 Task: Add a signature Amy Taylor containing Cheers, Amy Taylor to email address softage.10@softage.net and add a label Phishing
Action: Mouse moved to (104, 110)
Screenshot: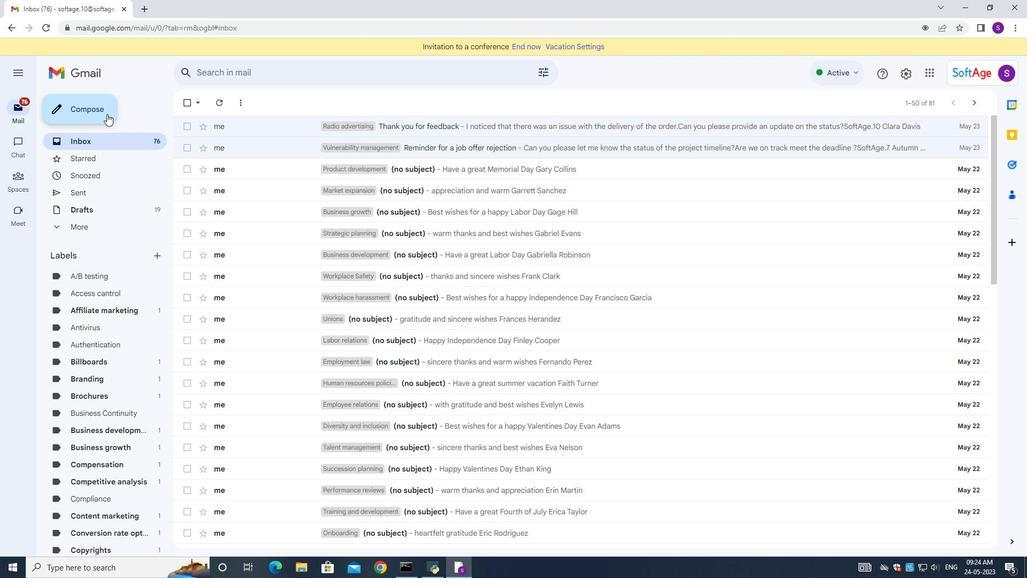 
Action: Mouse pressed left at (104, 110)
Screenshot: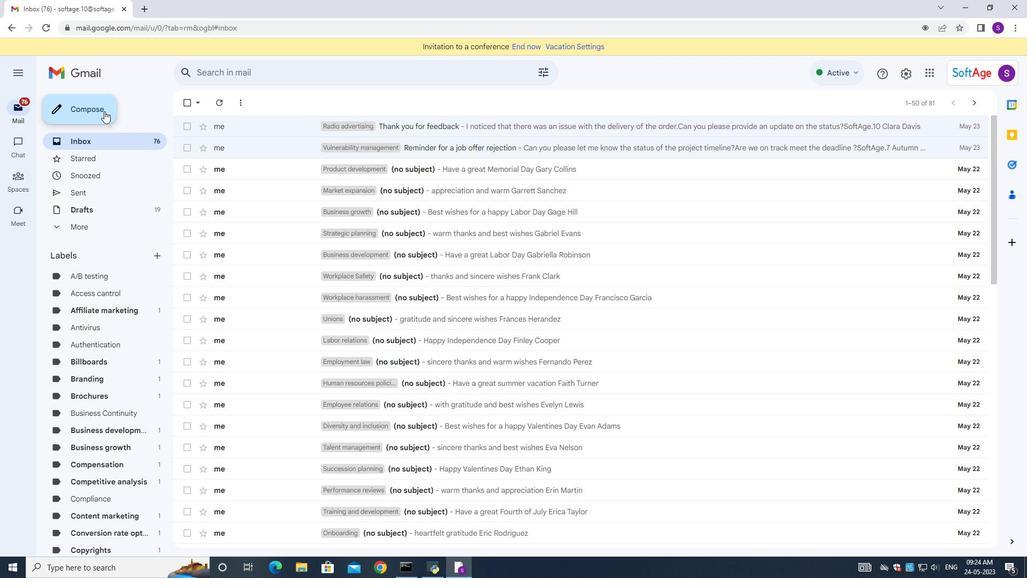 
Action: Mouse moved to (865, 541)
Screenshot: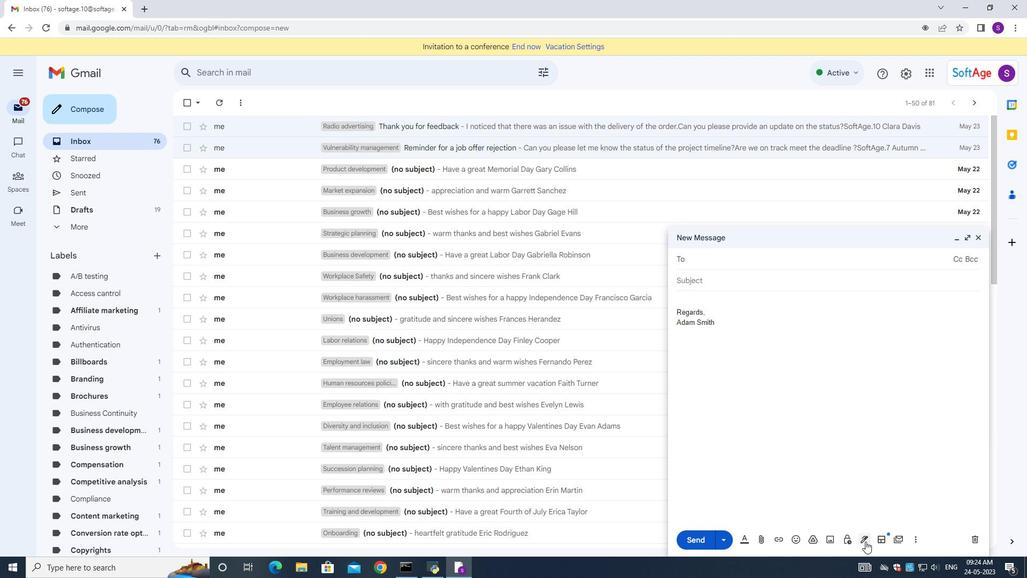 
Action: Mouse pressed left at (865, 541)
Screenshot: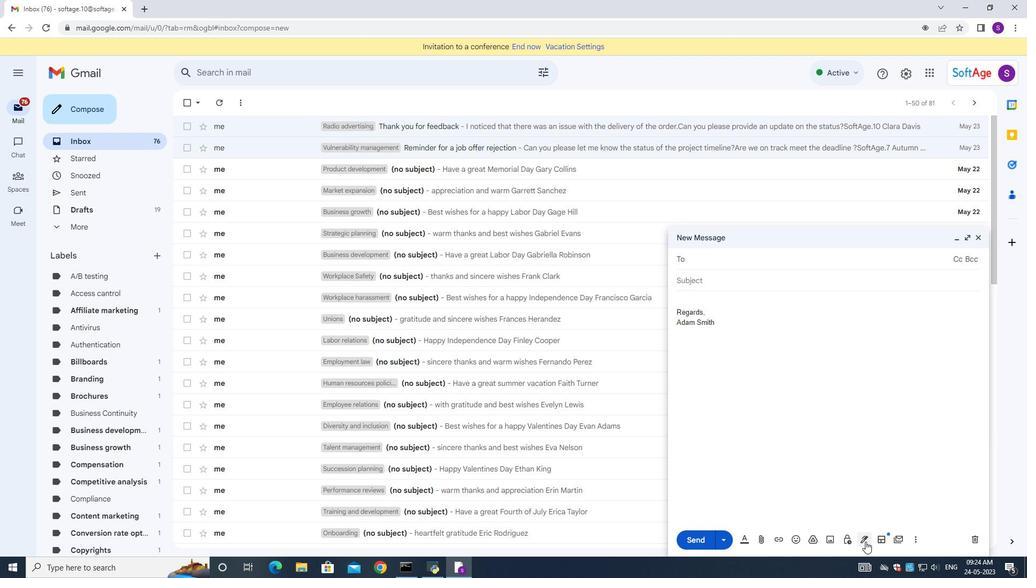
Action: Mouse moved to (910, 482)
Screenshot: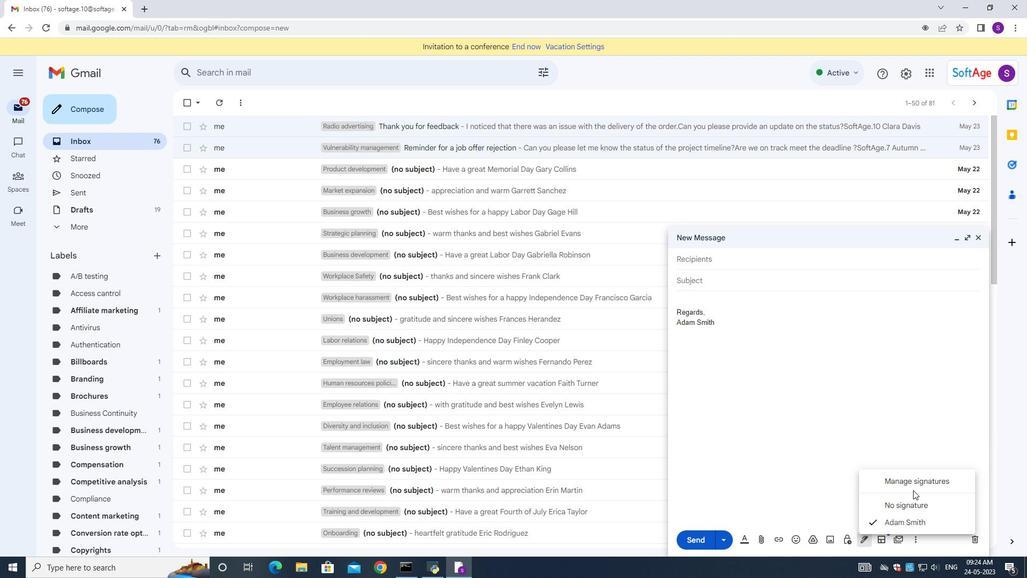 
Action: Mouse pressed left at (910, 482)
Screenshot: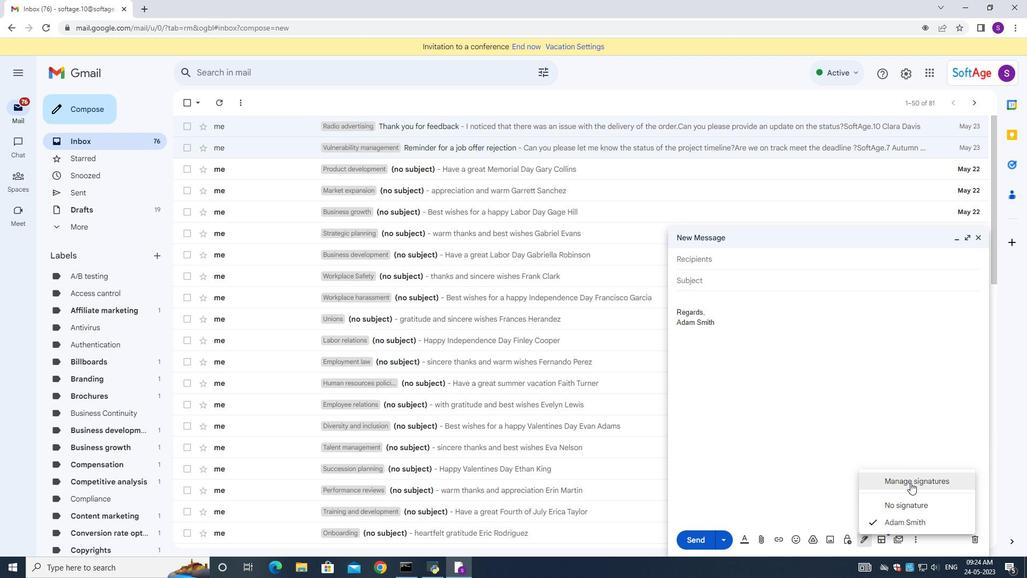 
Action: Mouse moved to (590, 373)
Screenshot: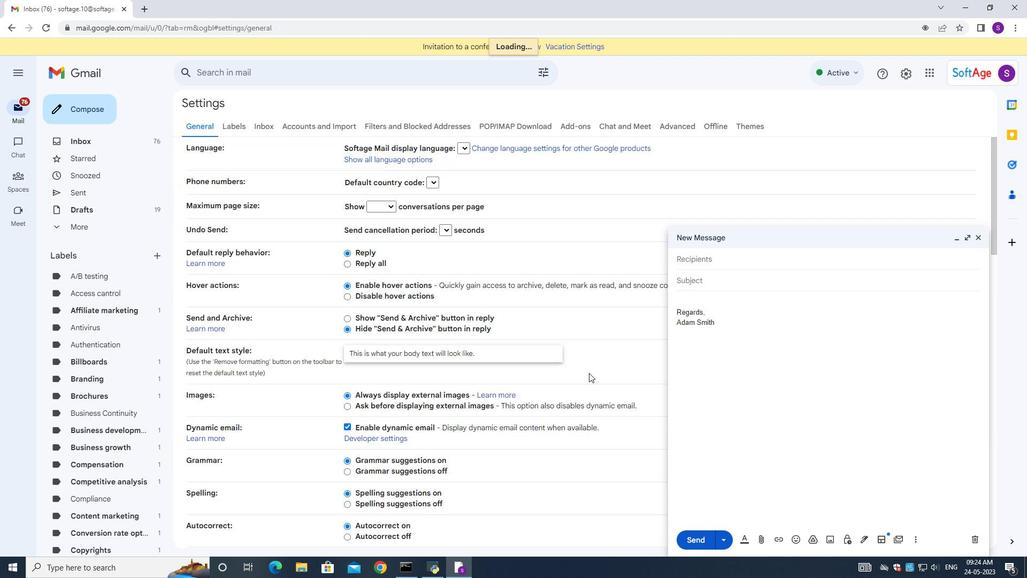 
Action: Mouse scrolled (590, 372) with delta (0, 0)
Screenshot: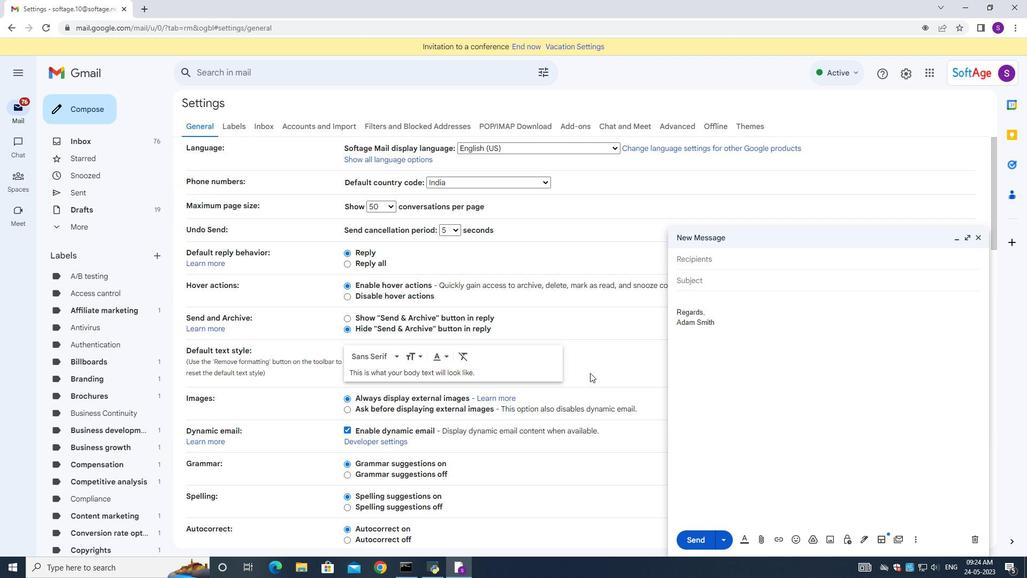
Action: Mouse scrolled (590, 372) with delta (0, 0)
Screenshot: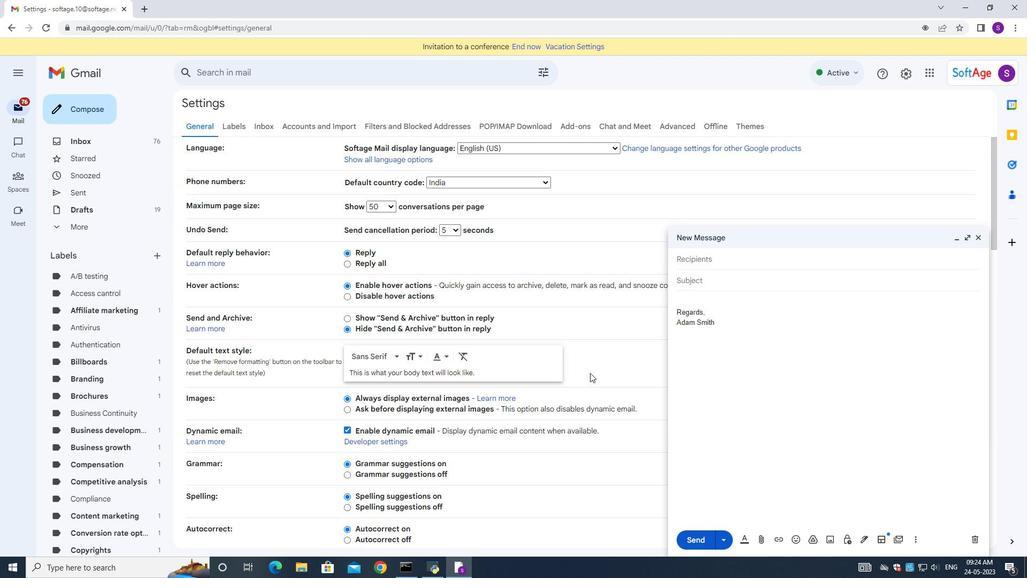 
Action: Mouse scrolled (590, 372) with delta (0, 0)
Screenshot: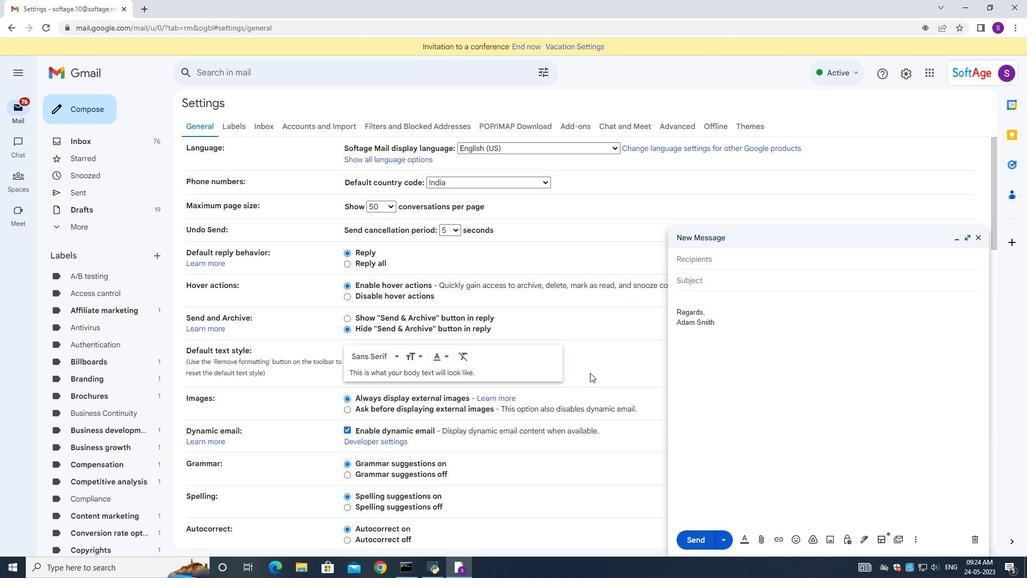 
Action: Mouse moved to (590, 373)
Screenshot: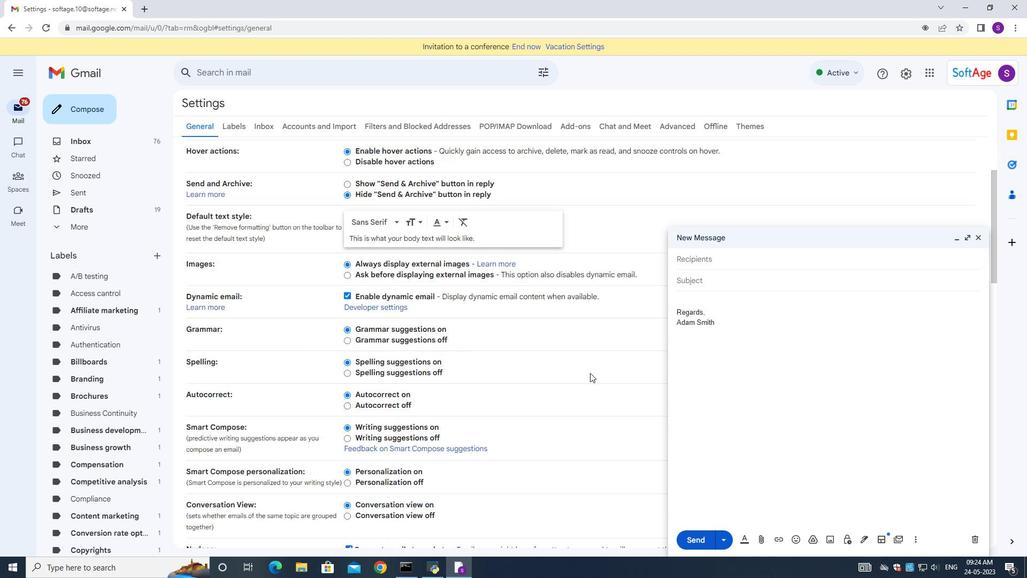 
Action: Mouse scrolled (590, 373) with delta (0, 0)
Screenshot: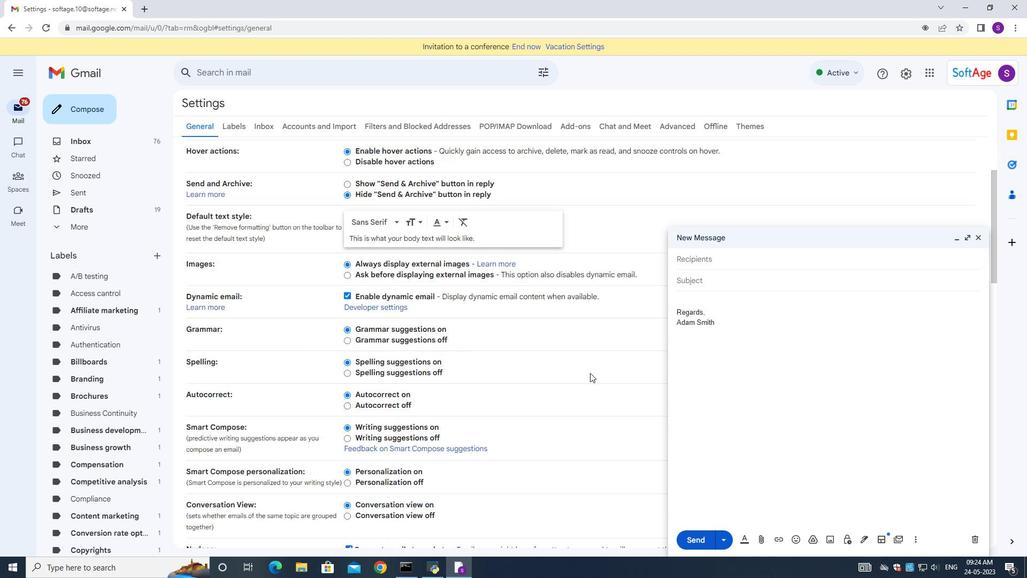 
Action: Mouse moved to (589, 374)
Screenshot: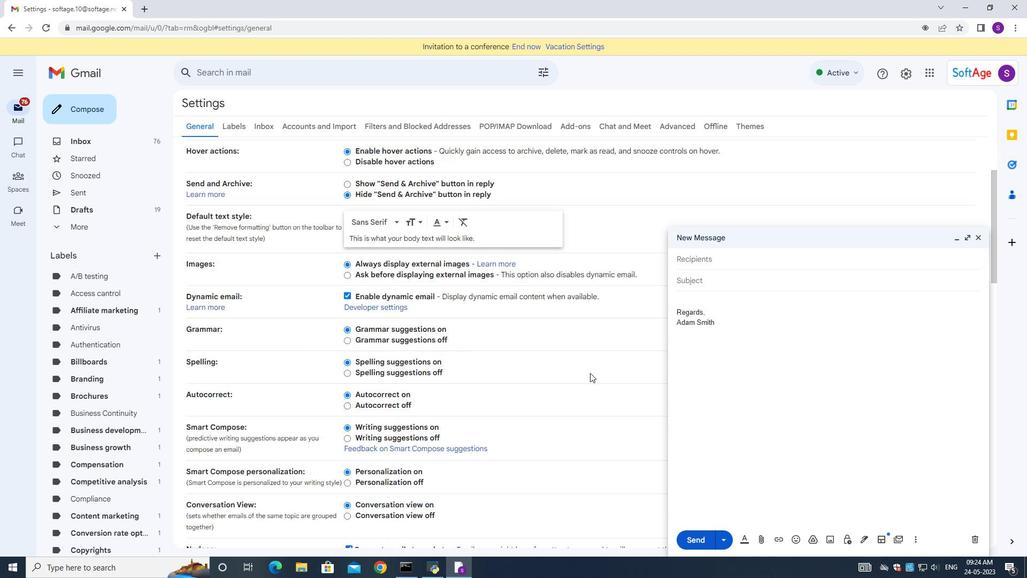 
Action: Mouse scrolled (589, 373) with delta (0, 0)
Screenshot: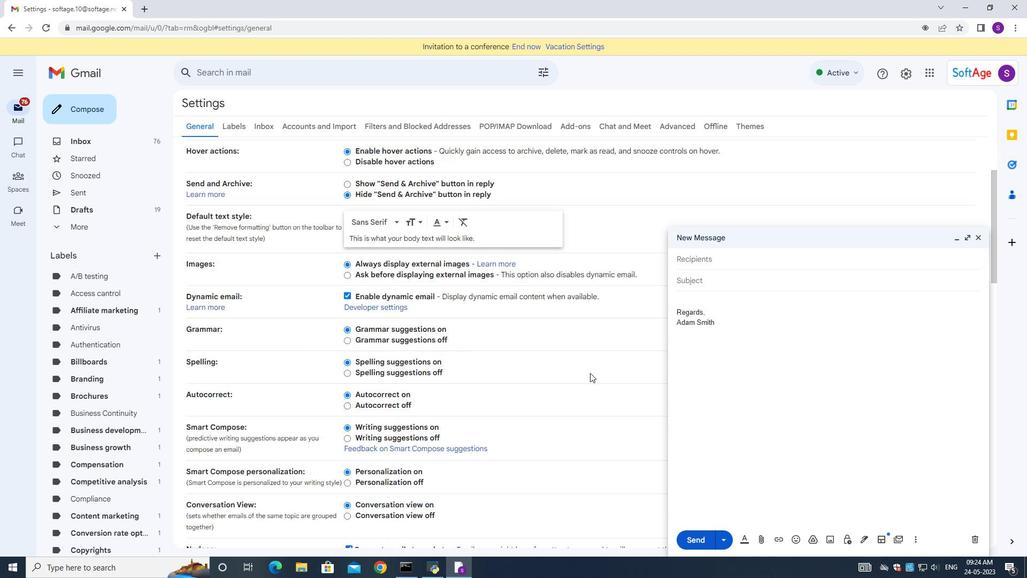 
Action: Mouse scrolled (589, 373) with delta (0, 0)
Screenshot: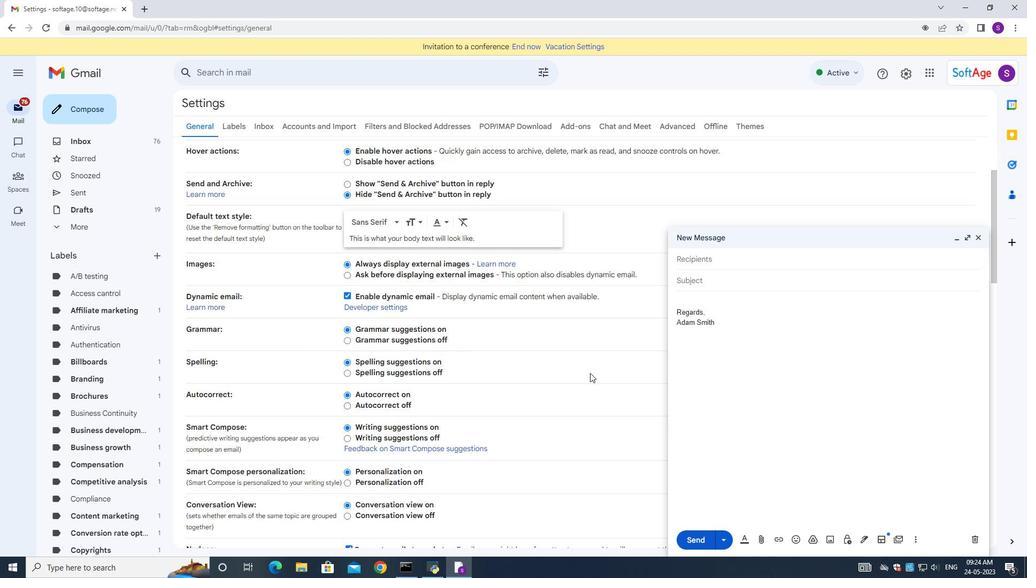 
Action: Mouse moved to (589, 374)
Screenshot: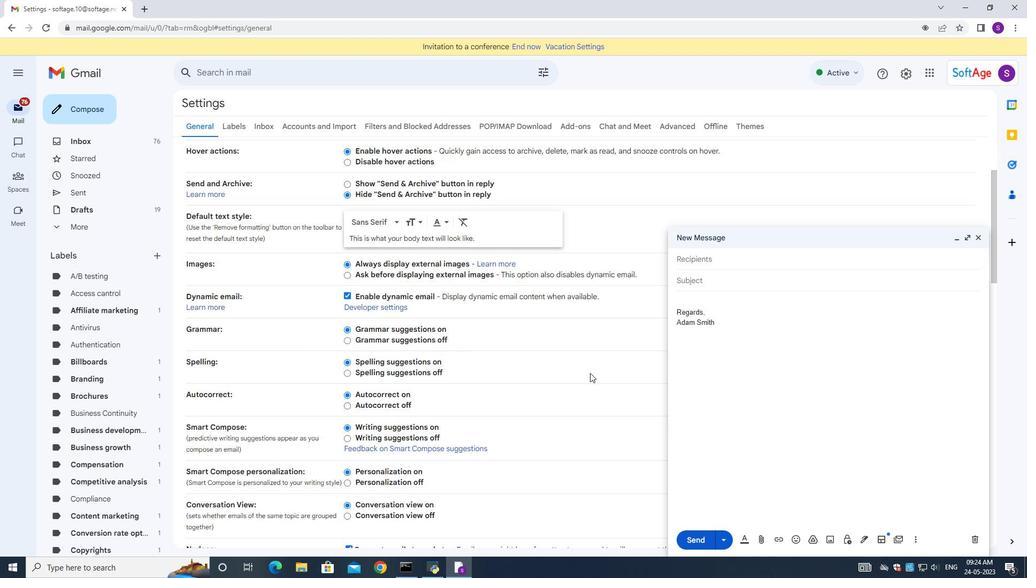 
Action: Mouse scrolled (589, 373) with delta (0, 0)
Screenshot: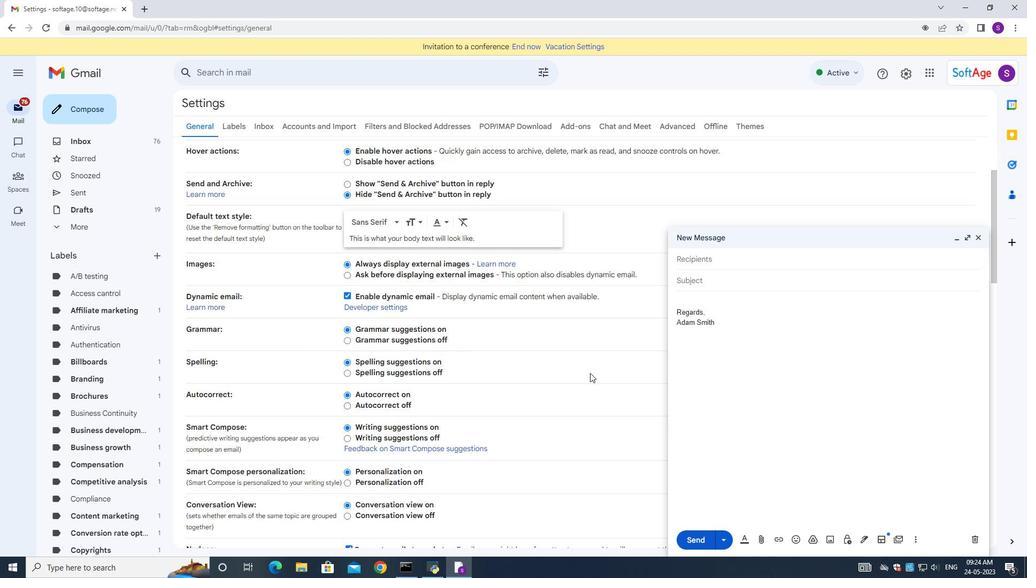 
Action: Mouse scrolled (589, 373) with delta (0, 0)
Screenshot: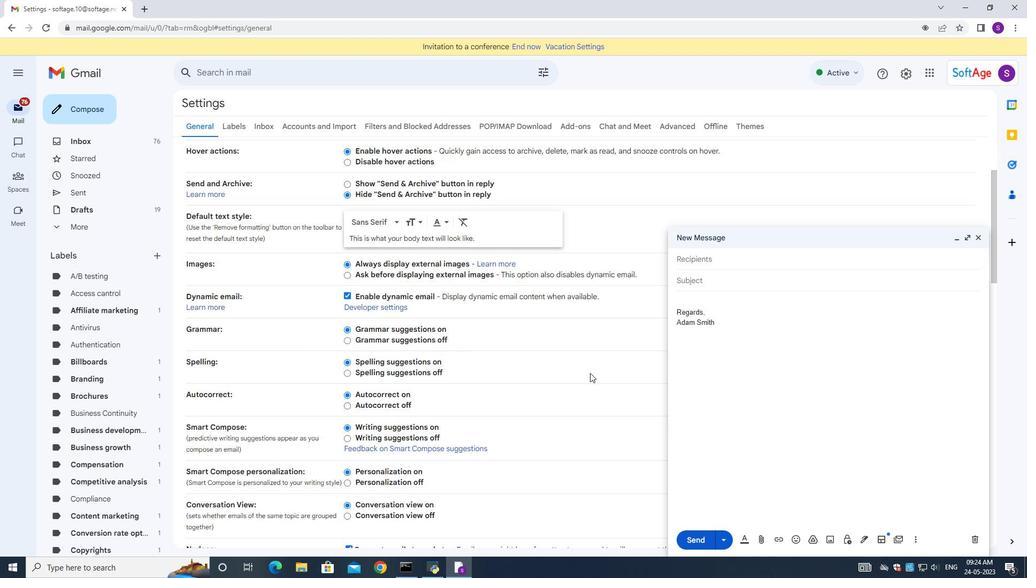 
Action: Mouse moved to (589, 374)
Screenshot: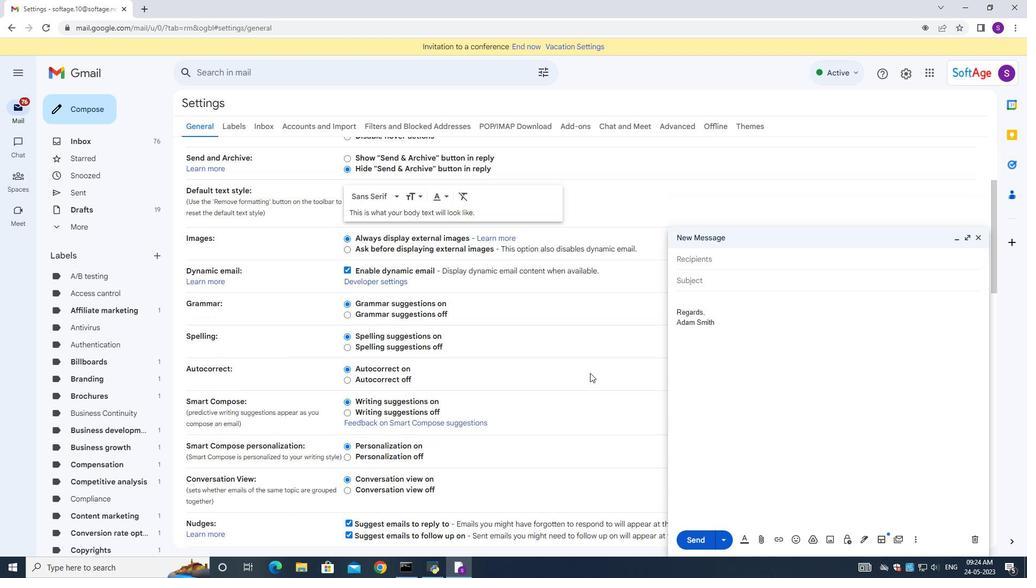 
Action: Mouse scrolled (589, 373) with delta (0, 0)
Screenshot: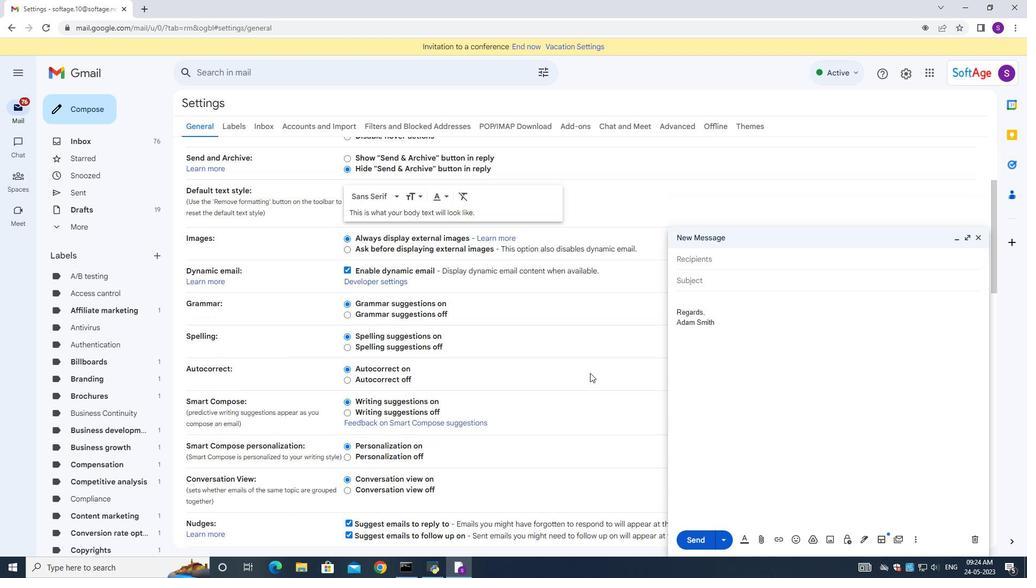 
Action: Mouse moved to (589, 374)
Screenshot: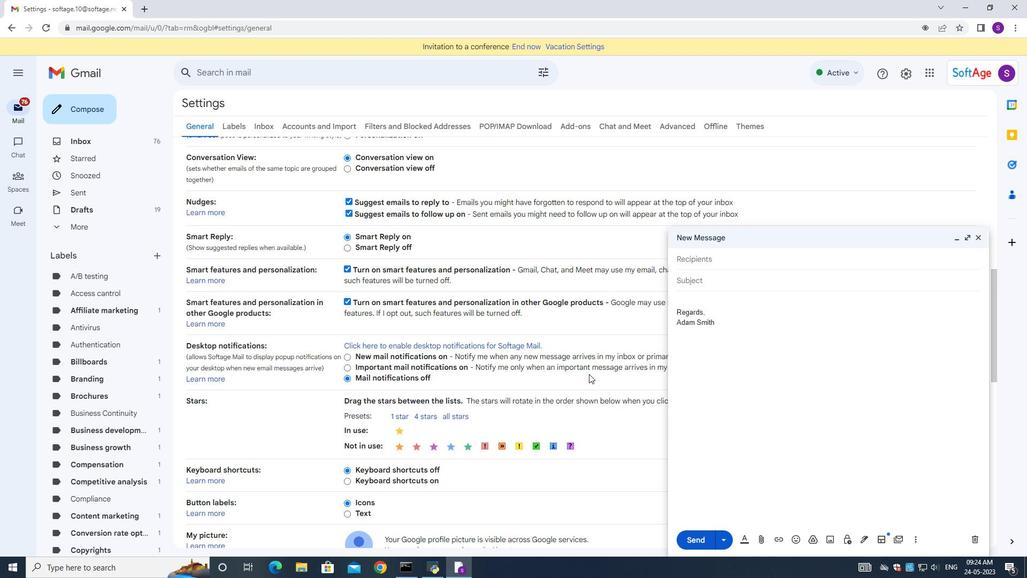 
Action: Mouse scrolled (589, 373) with delta (0, 0)
Screenshot: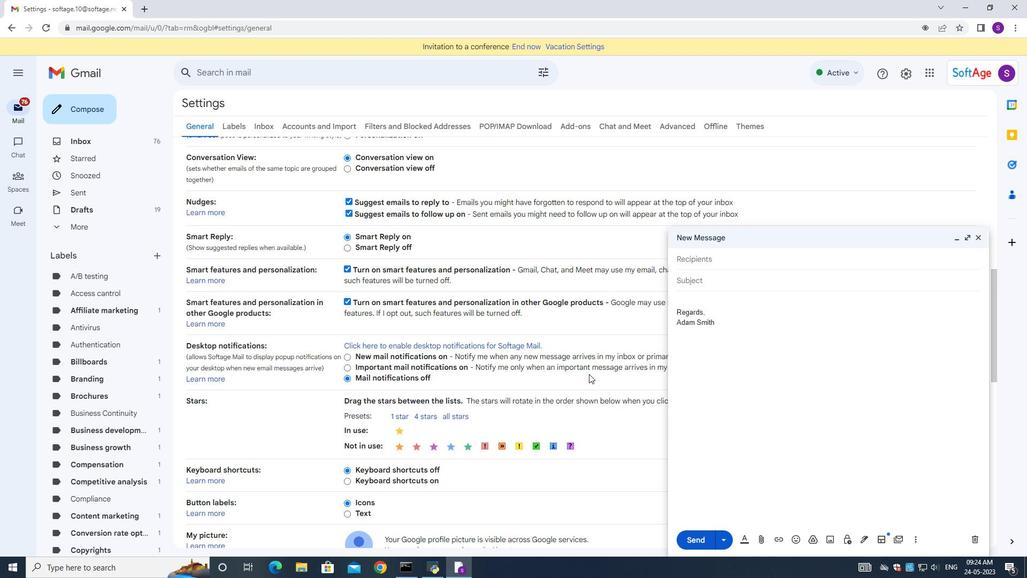 
Action: Mouse scrolled (589, 373) with delta (0, 0)
Screenshot: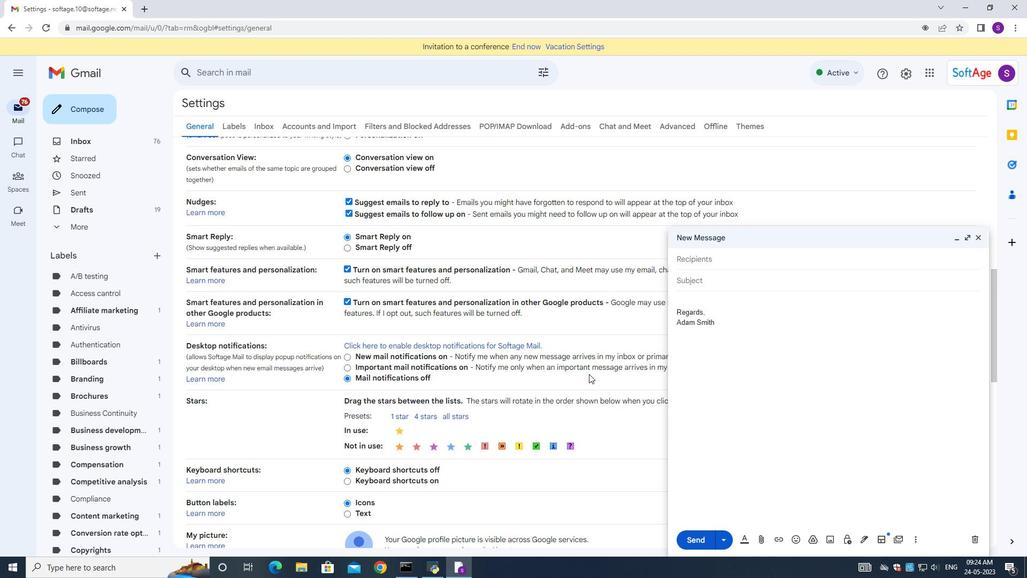 
Action: Mouse moved to (589, 374)
Screenshot: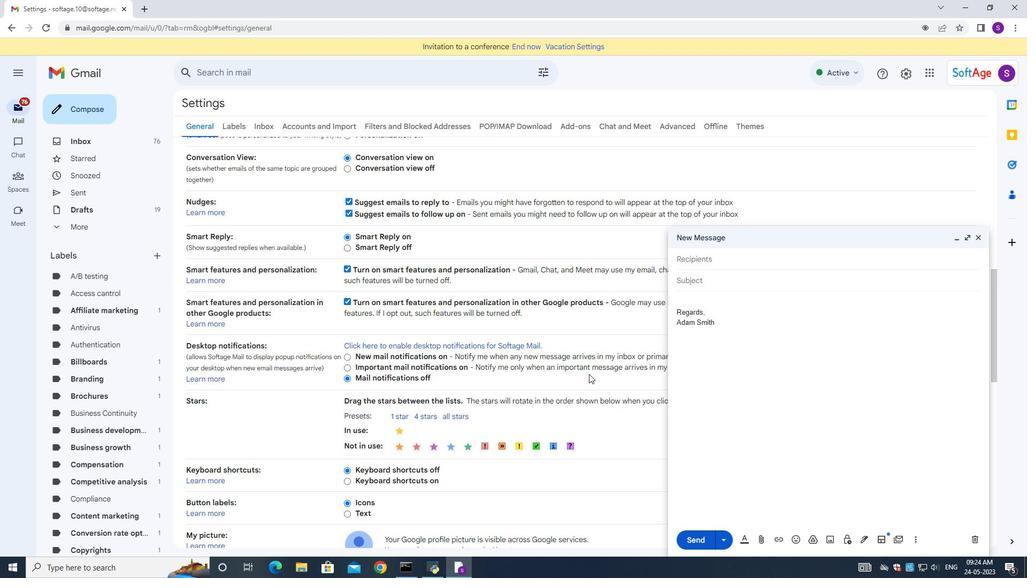 
Action: Mouse scrolled (589, 373) with delta (0, 0)
Screenshot: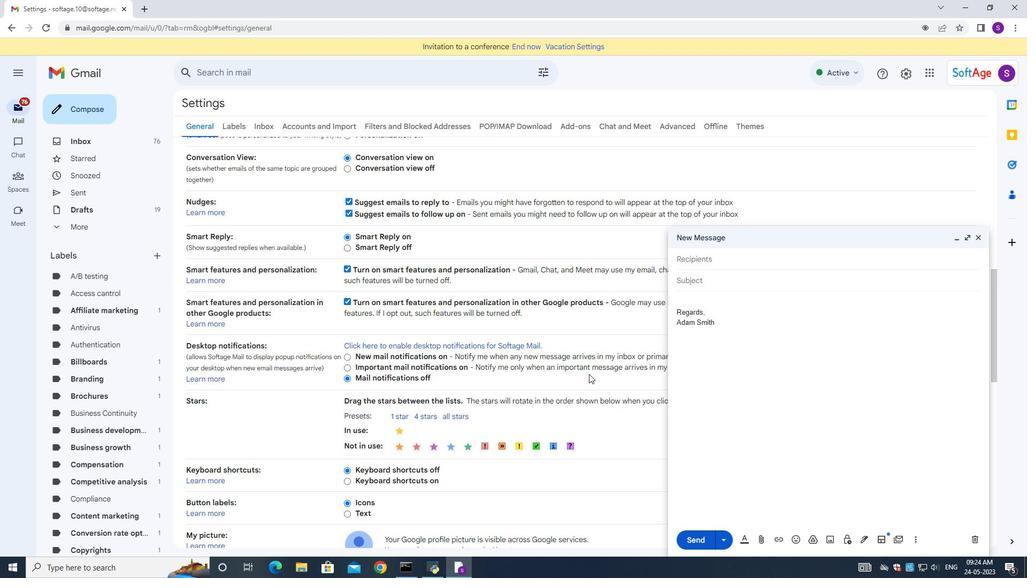 
Action: Mouse moved to (588, 374)
Screenshot: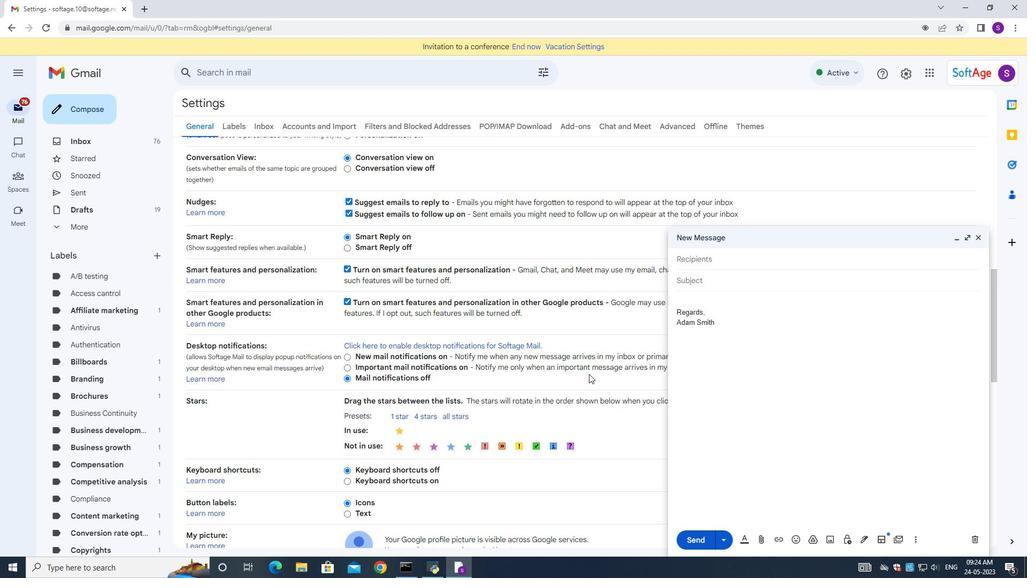 
Action: Mouse scrolled (588, 373) with delta (0, 0)
Screenshot: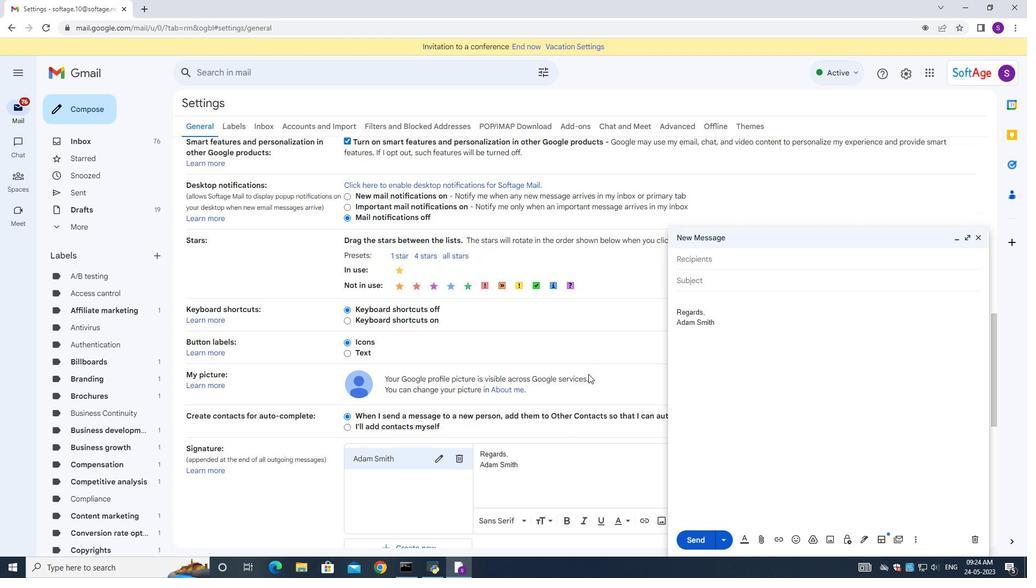 
Action: Mouse scrolled (588, 373) with delta (0, 0)
Screenshot: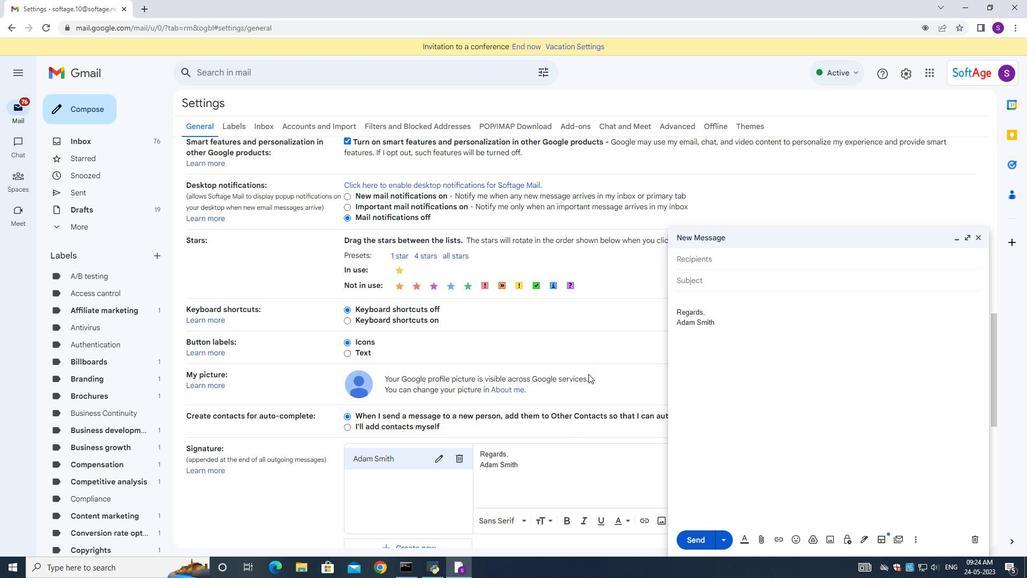 
Action: Mouse moved to (588, 374)
Screenshot: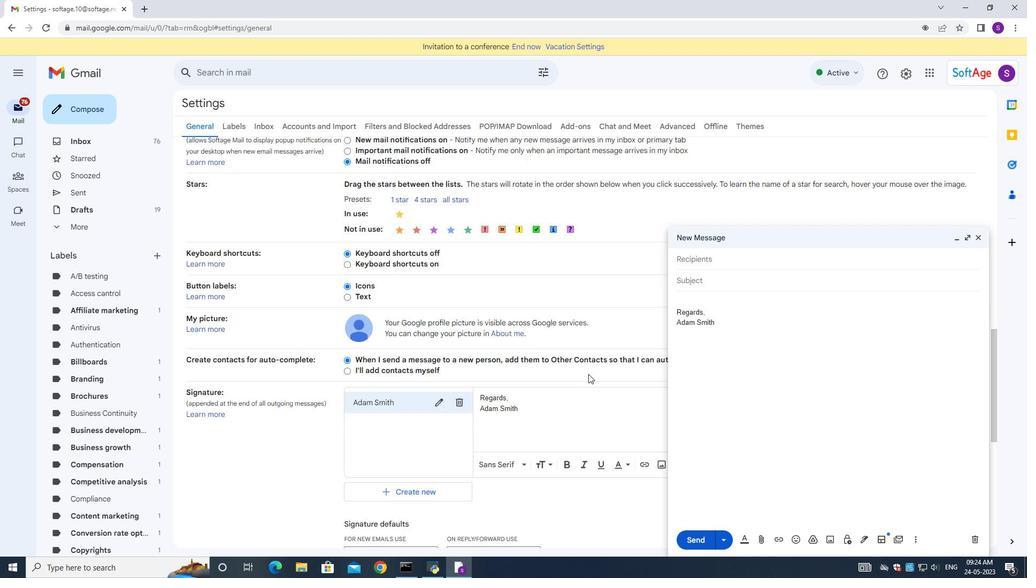 
Action: Mouse scrolled (588, 373) with delta (0, 0)
Screenshot: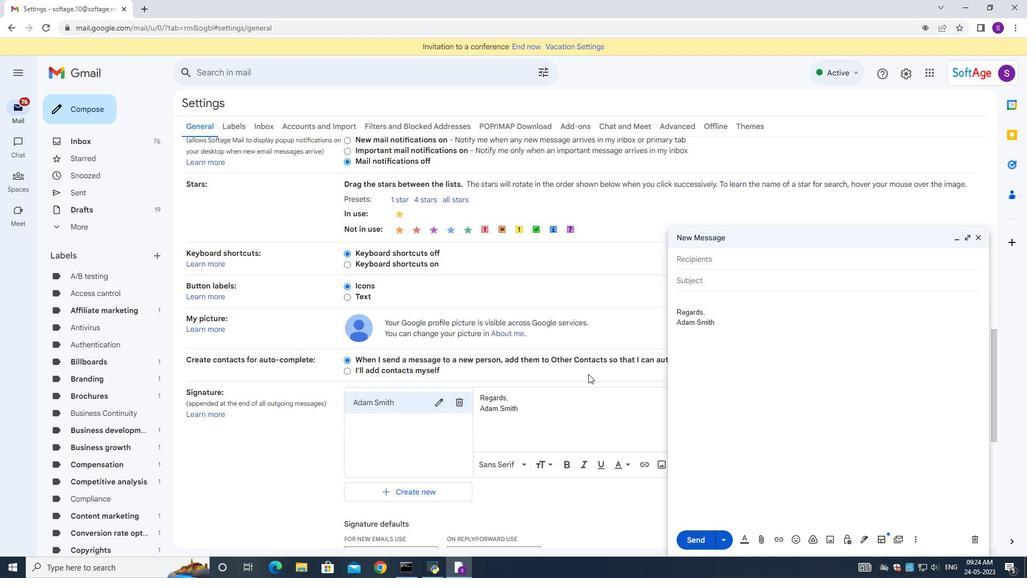 
Action: Mouse scrolled (588, 373) with delta (0, 0)
Screenshot: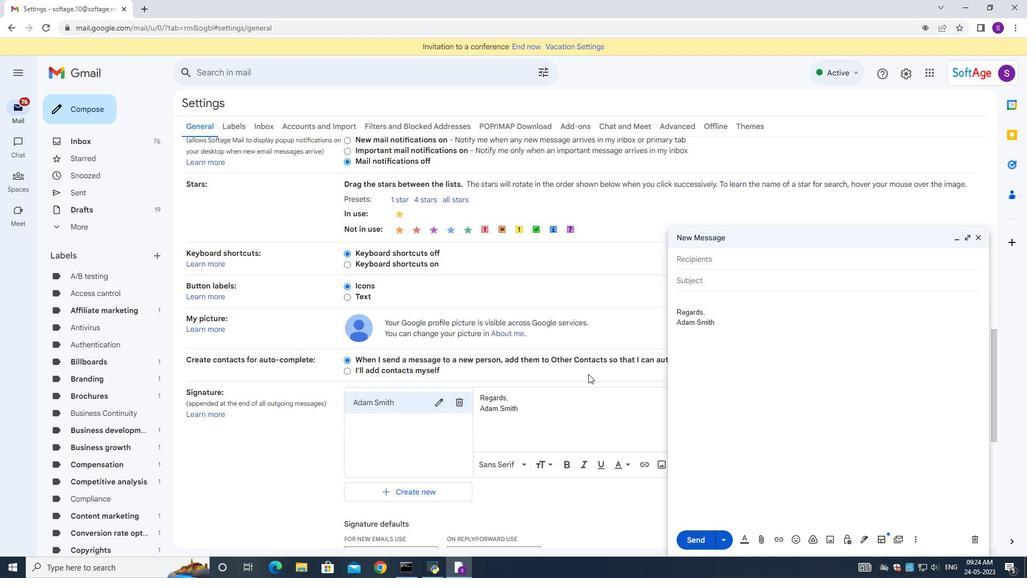 
Action: Mouse moved to (435, 245)
Screenshot: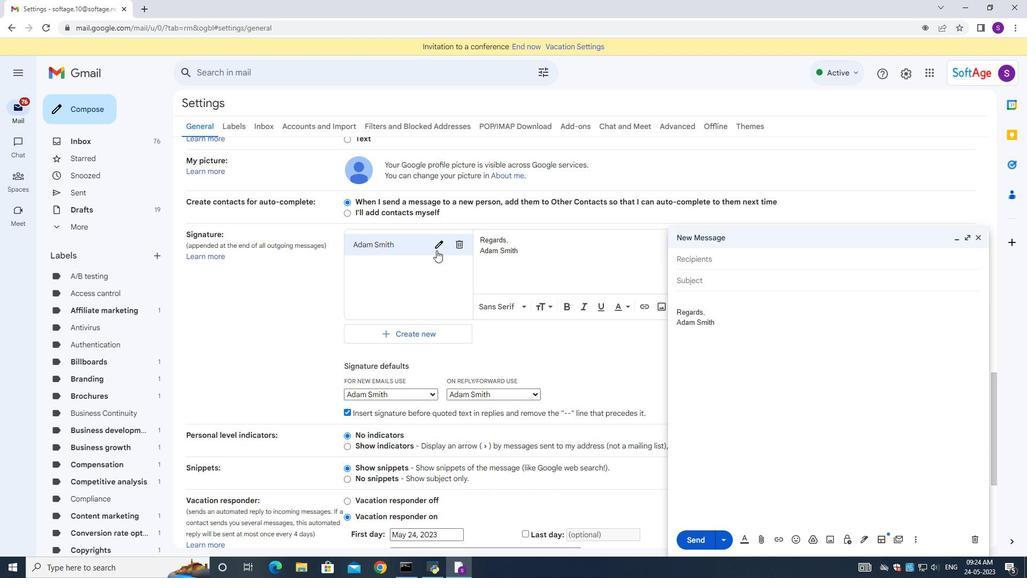 
Action: Mouse pressed left at (435, 245)
Screenshot: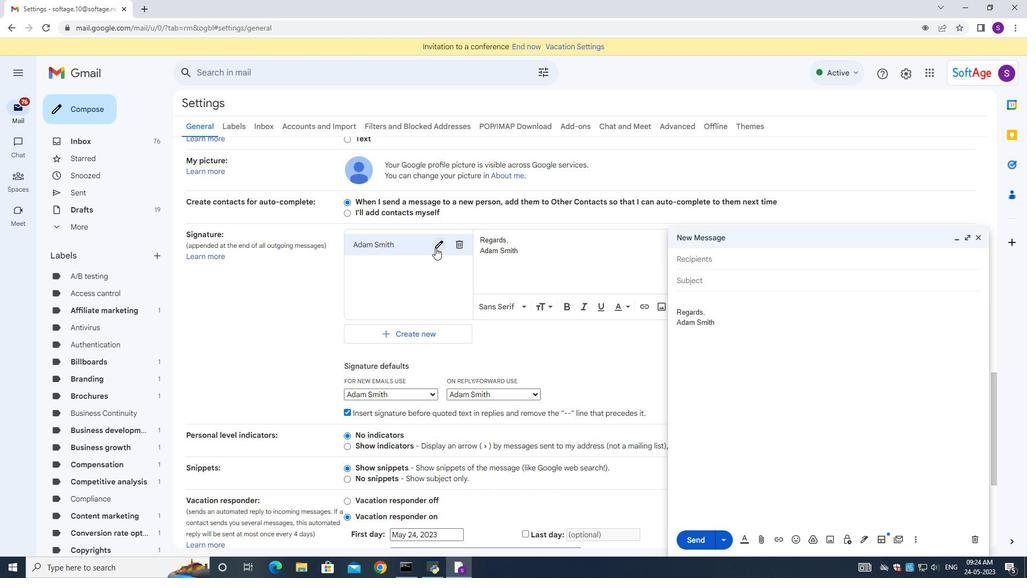 
Action: Mouse moved to (435, 245)
Screenshot: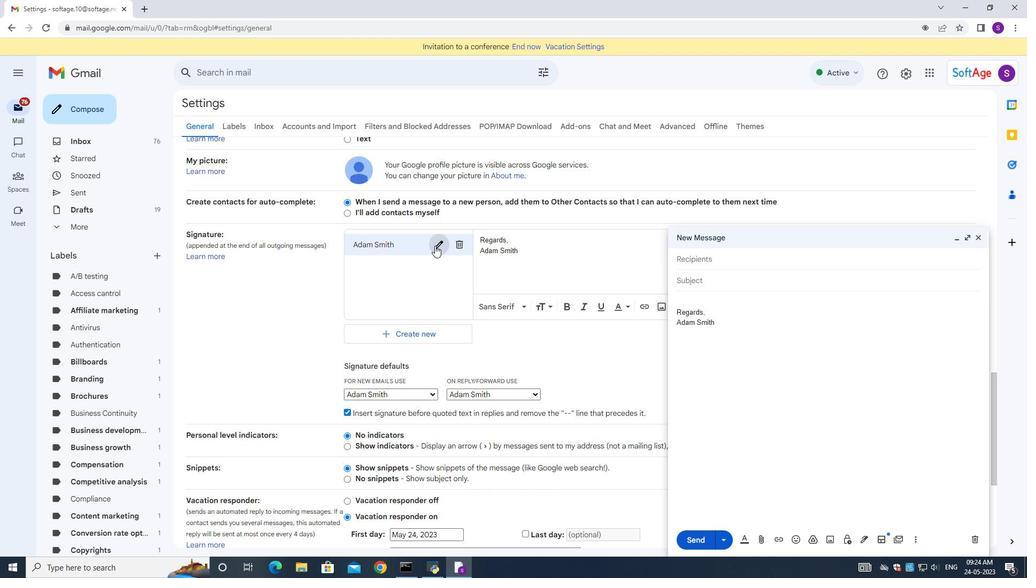 
Action: Key pressed ctrl+A<Key.backspace><Key.shift><Key.shift><Key.shift><Key.shift><Key.shift><Key.shift><Key.shift><Key.shift><Key.shift><Key.shift><Key.shift><Key.shift><Key.shift><Key.shift><Key.shift><Key.shift><Key.shift><Key.shift><Key.shift><Key.shift><Key.shift><Key.shift><Key.shift><Key.shift><Key.shift><Key.shift><Key.shift><Key.shift><Key.shift><Key.shift><Key.shift><Key.shift><Key.shift><Key.shift><Key.shift><Key.shift><Key.shift><Key.shift><Key.shift><Key.shift><Key.shift>Amy<Key.space><Key.shift>Taylor<Key.space>
Screenshot: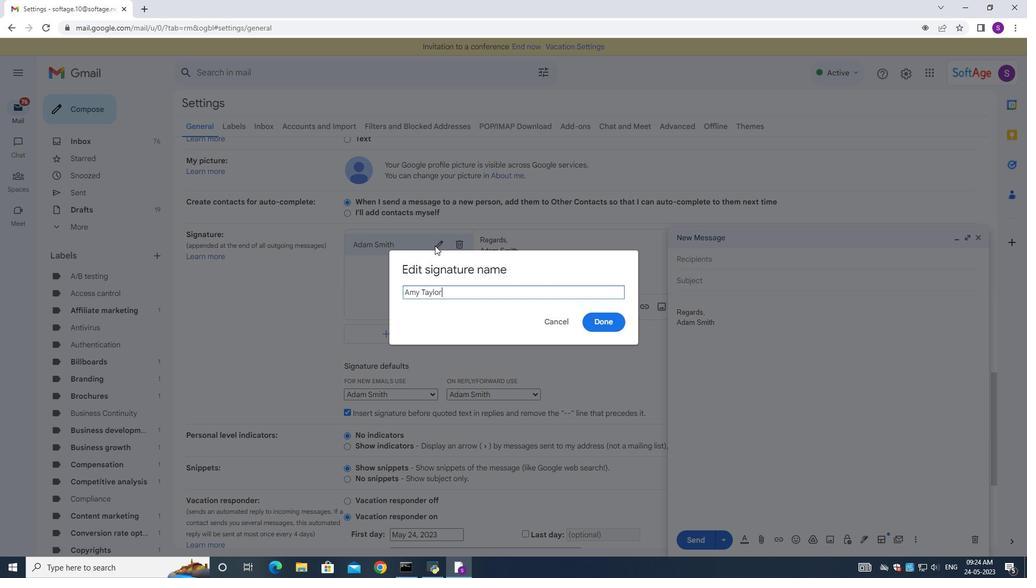 
Action: Mouse moved to (600, 320)
Screenshot: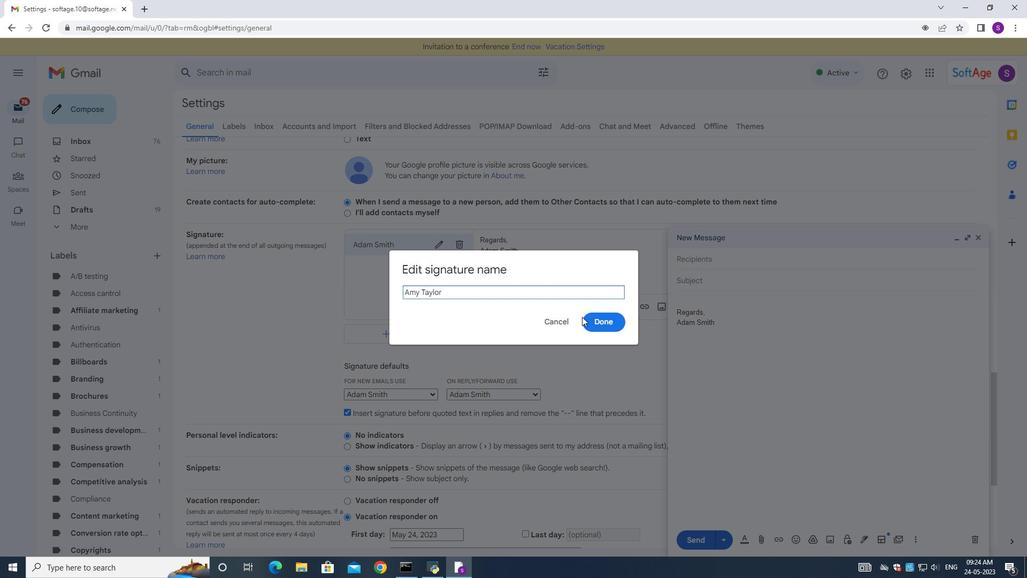 
Action: Mouse pressed left at (600, 320)
Screenshot: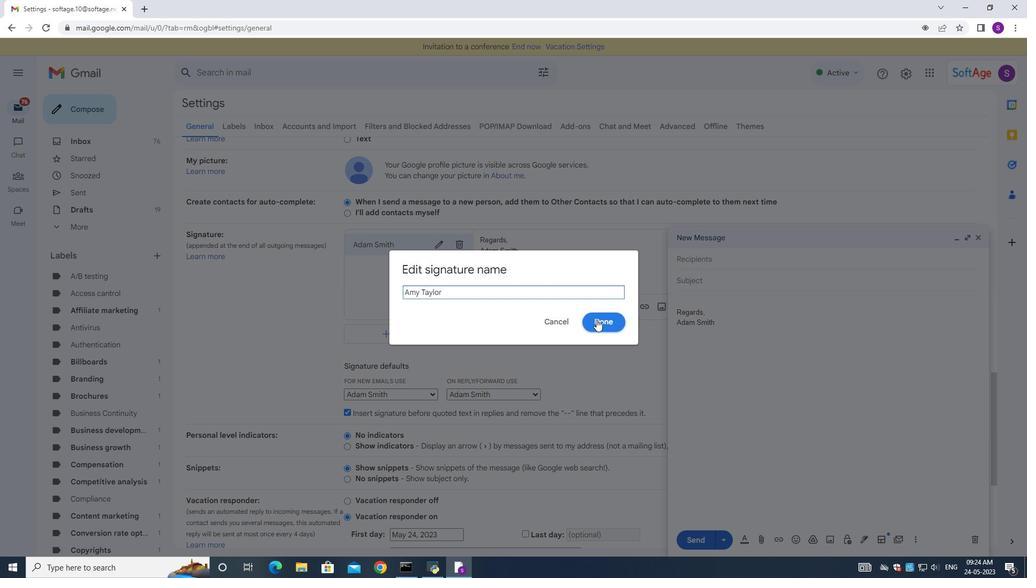 
Action: Mouse moved to (567, 259)
Screenshot: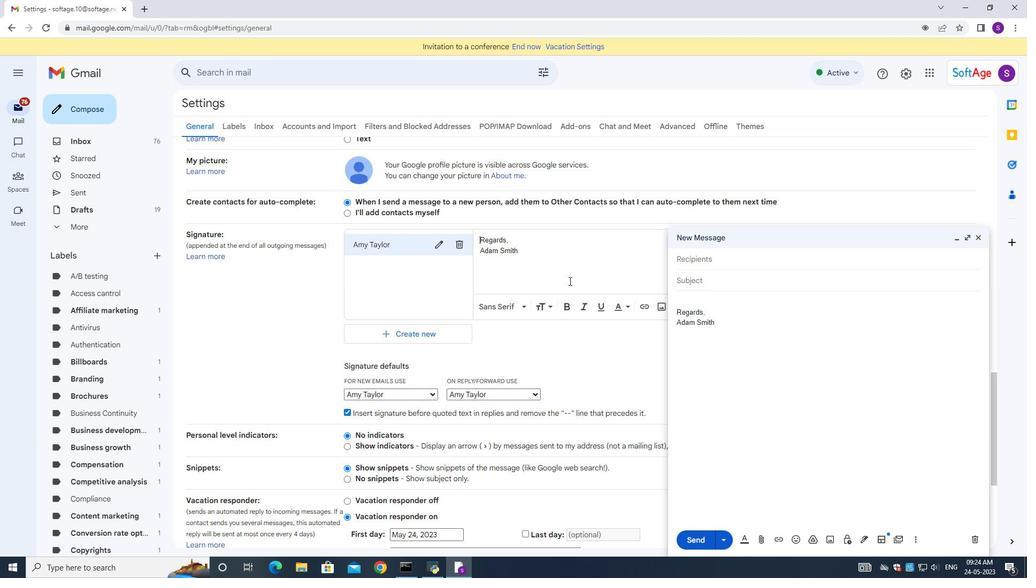 
Action: Mouse pressed left at (567, 259)
Screenshot: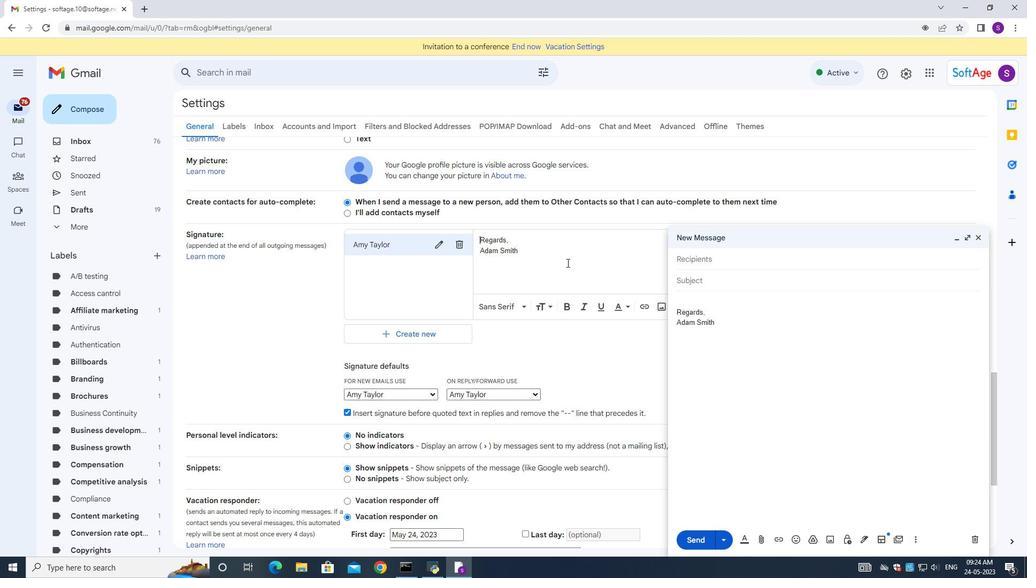 
Action: Mouse moved to (567, 259)
Screenshot: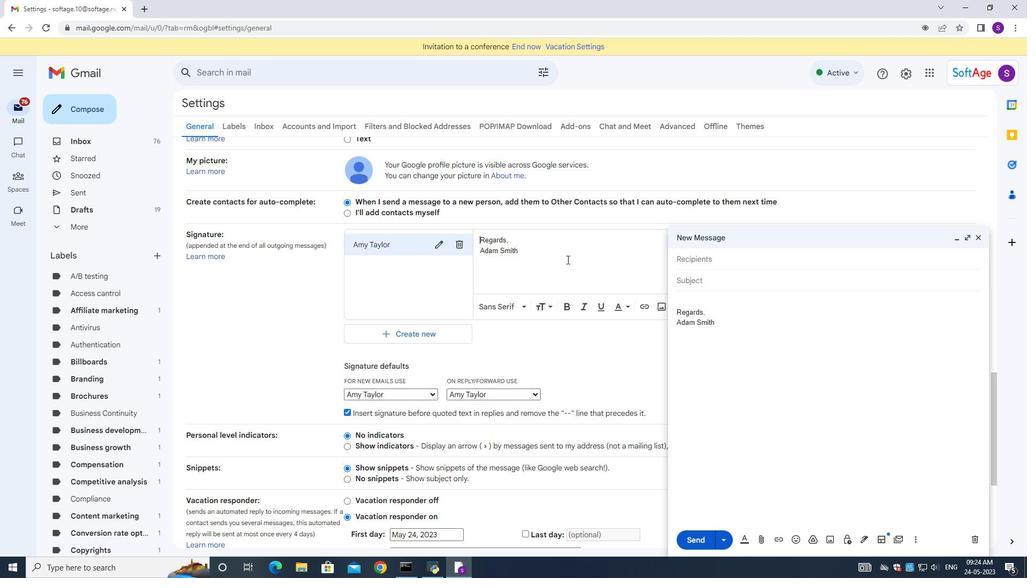 
Action: Key pressed ctrl+A<Key.backspace><Key.shift><Key.shift><Key.shift><Key.shift><Key.shift><Key.shift><Key.shift><Key.shift><Key.shift><Key.shift><Key.shift><Key.shift><Key.shift><Key.shift><Key.shift><Key.shift><Key.shift><Key.shift><Key.shift><Key.shift><Key.shift><Key.shift><Key.shift><Key.shift><Key.shift><Key.shift><Key.shift><Key.shift><Key.shift><Key.shift><Key.shift><Key.shift><Key.shift><Key.shift><Key.shift><Key.shift><Key.shift><Key.shift><Key.shift><Key.shift><Key.shift><Key.shift><Key.shift><Key.shift><Key.shift><Key.shift>Cheers,<Key.enter><Key.shift>Amy<Key.space><Key.shift>Taylor
Screenshot: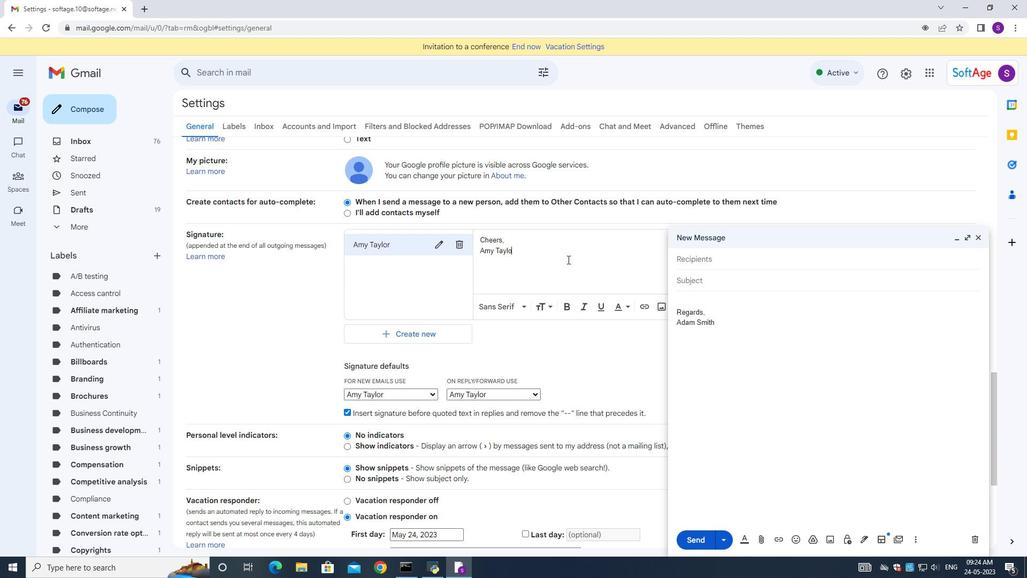 
Action: Mouse moved to (981, 237)
Screenshot: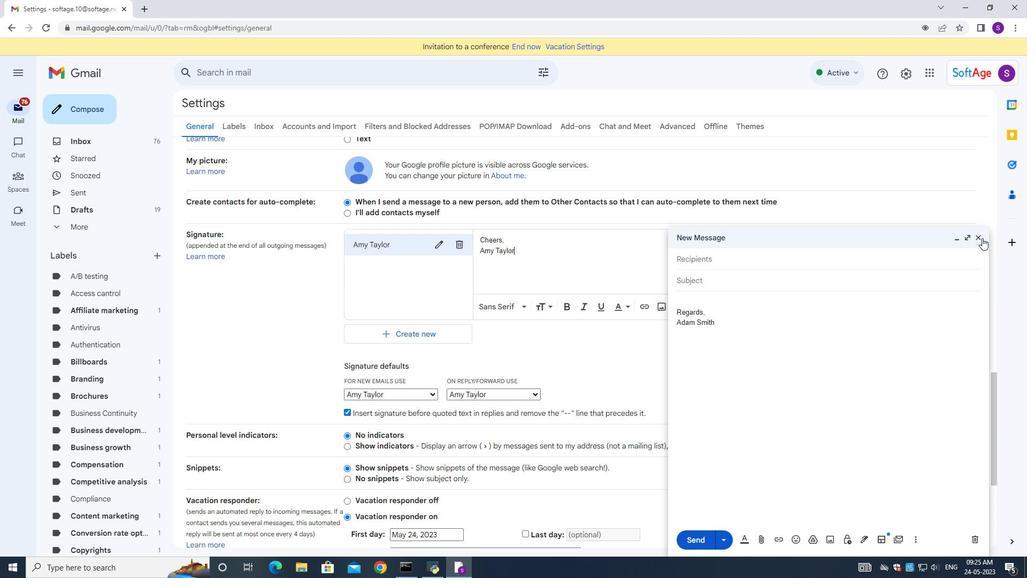 
Action: Mouse pressed left at (981, 237)
Screenshot: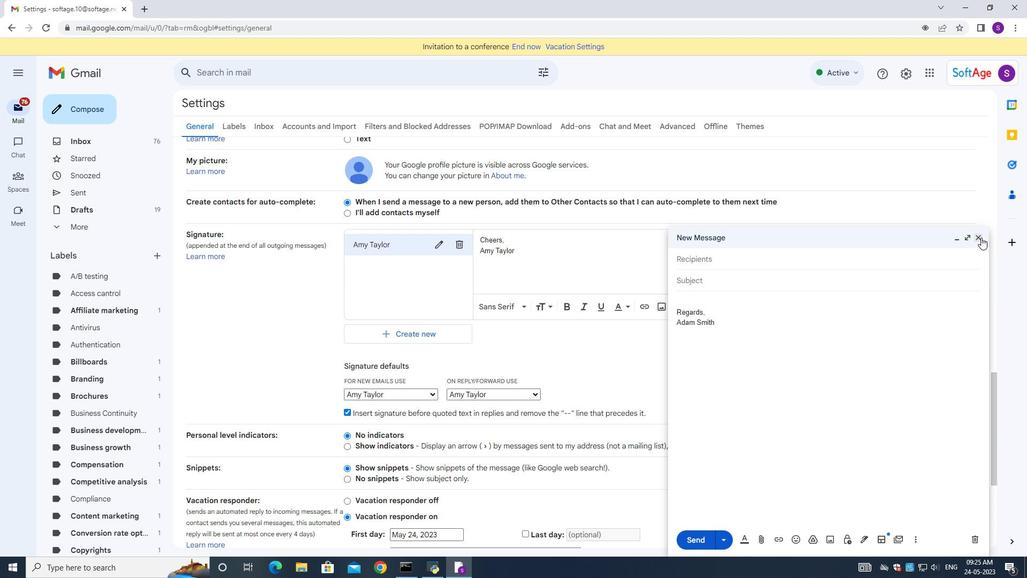 
Action: Mouse moved to (558, 305)
Screenshot: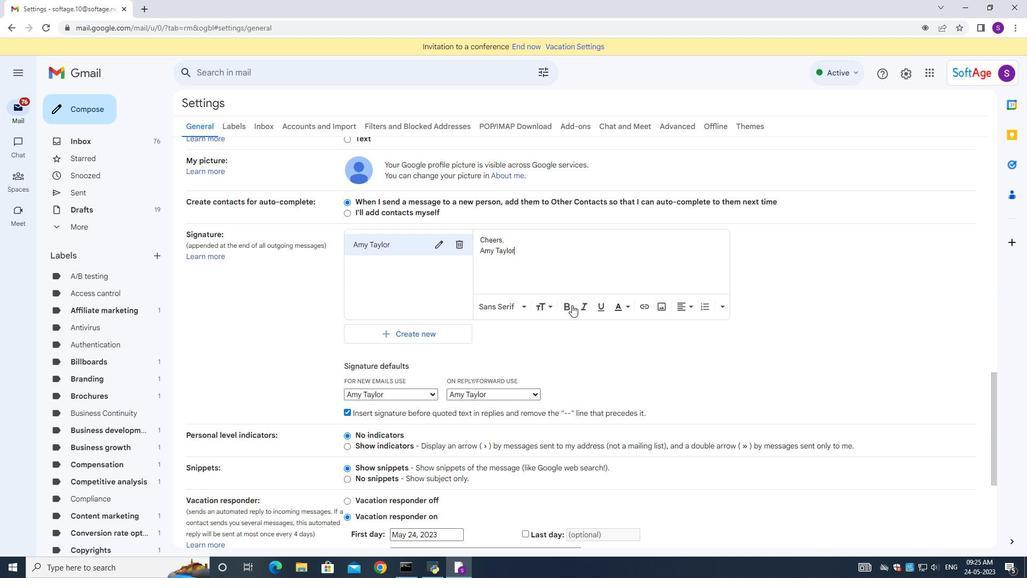 
Action: Mouse scrolled (558, 305) with delta (0, 0)
Screenshot: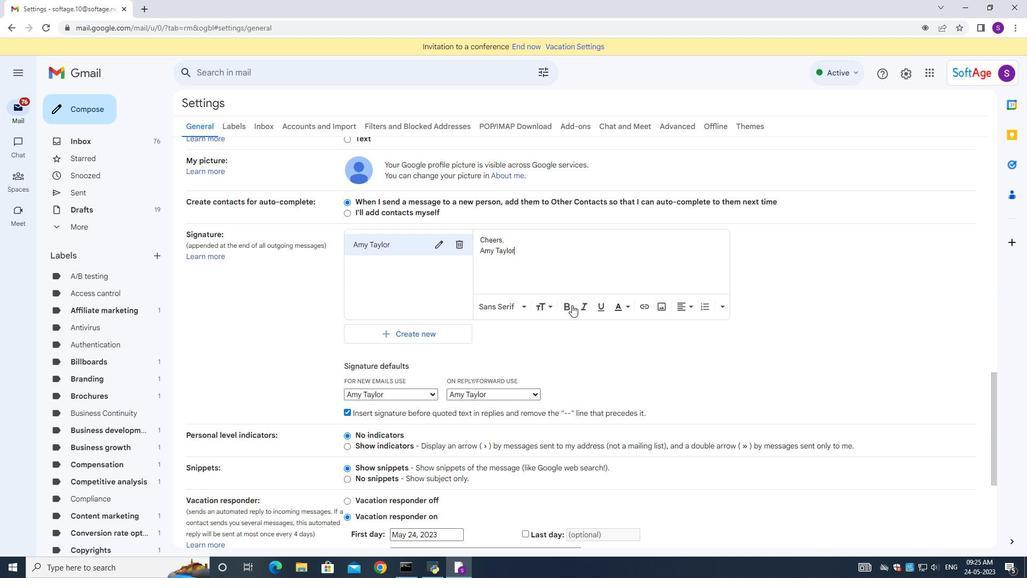 
Action: Mouse moved to (558, 306)
Screenshot: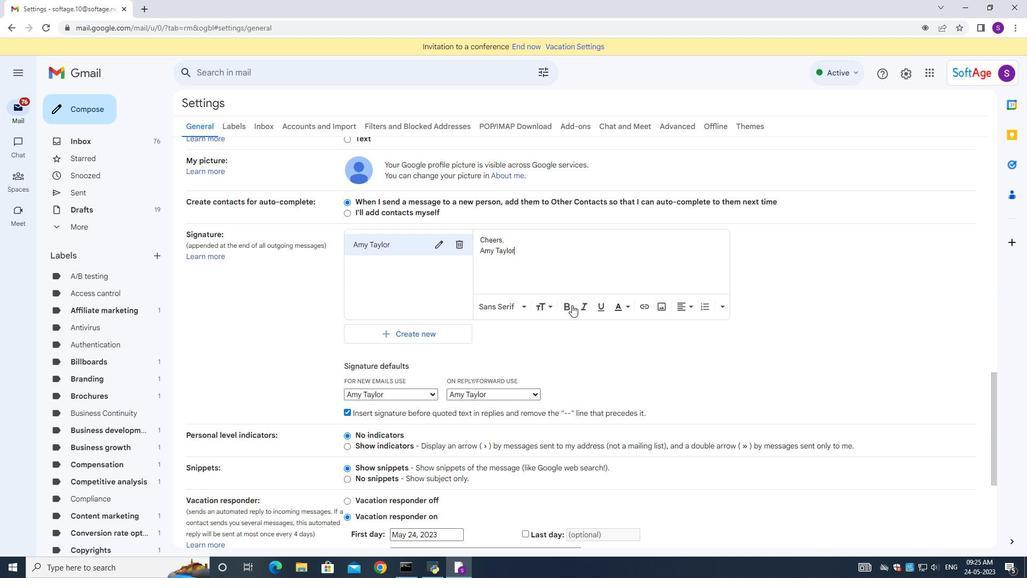 
Action: Mouse scrolled (558, 306) with delta (0, 0)
Screenshot: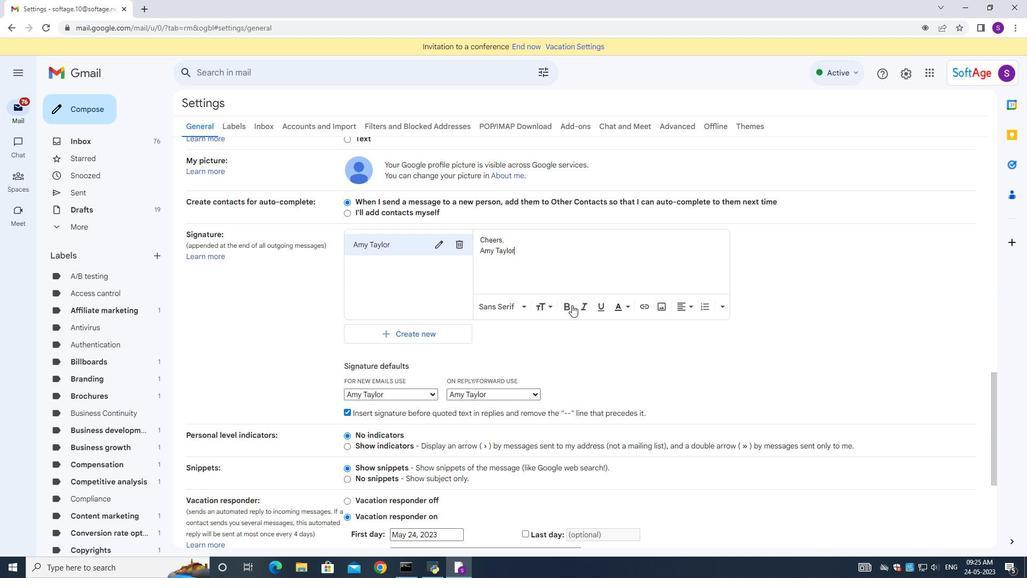 
Action: Mouse moved to (558, 306)
Screenshot: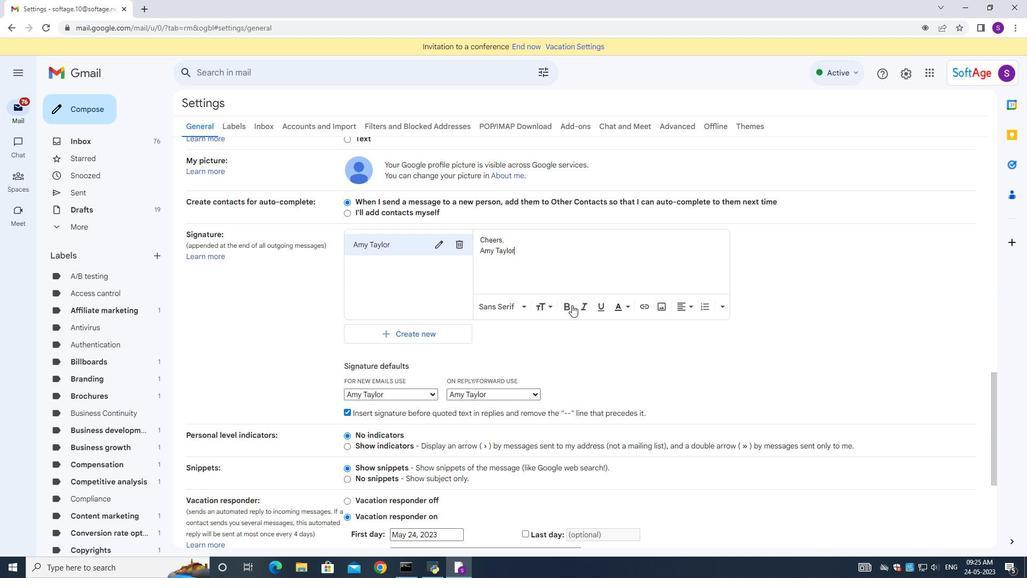 
Action: Mouse scrolled (558, 306) with delta (0, 0)
Screenshot: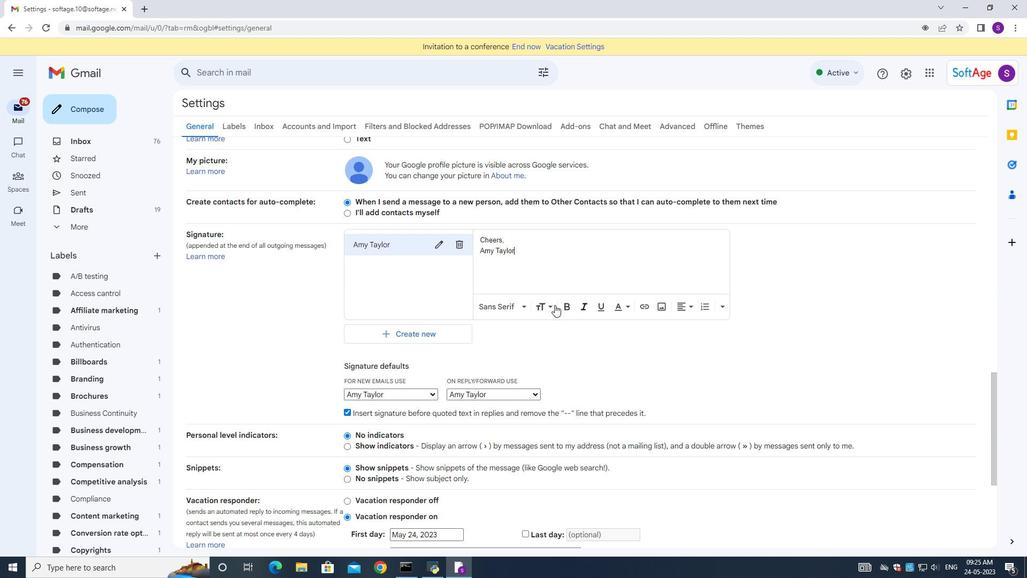 
Action: Mouse scrolled (558, 306) with delta (0, 0)
Screenshot: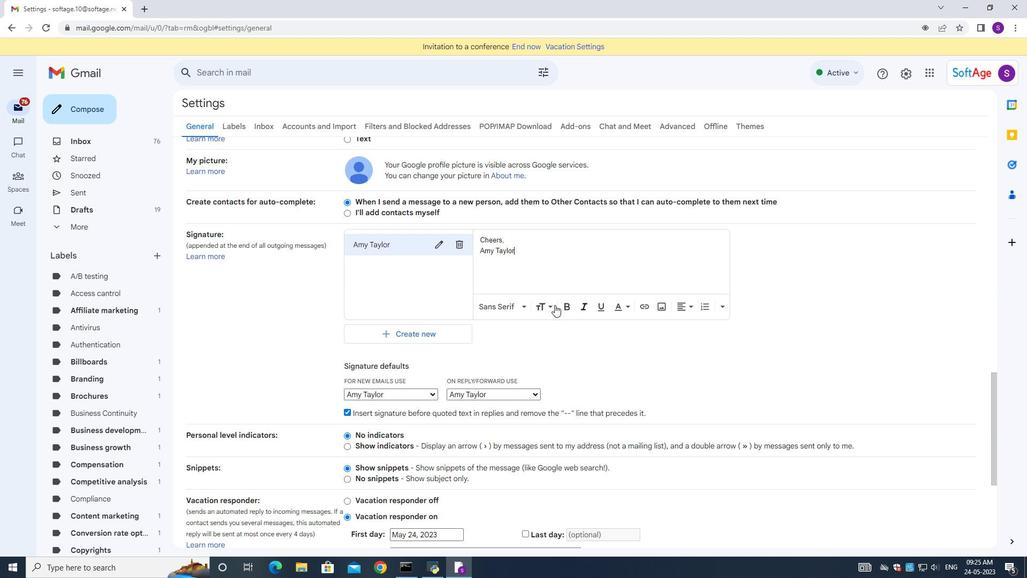
Action: Mouse scrolled (558, 305) with delta (0, -1)
Screenshot: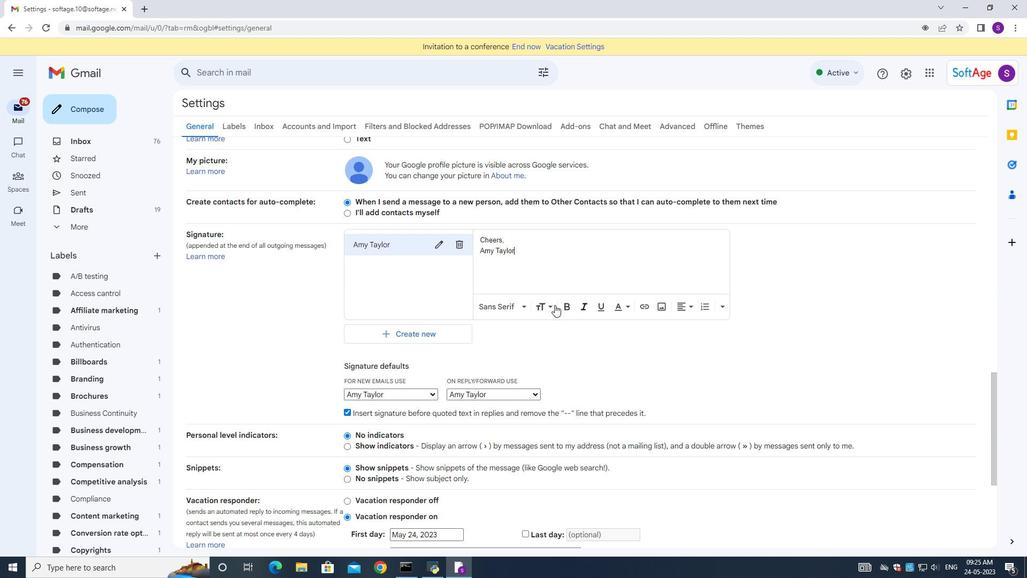 
Action: Mouse scrolled (558, 306) with delta (0, 0)
Screenshot: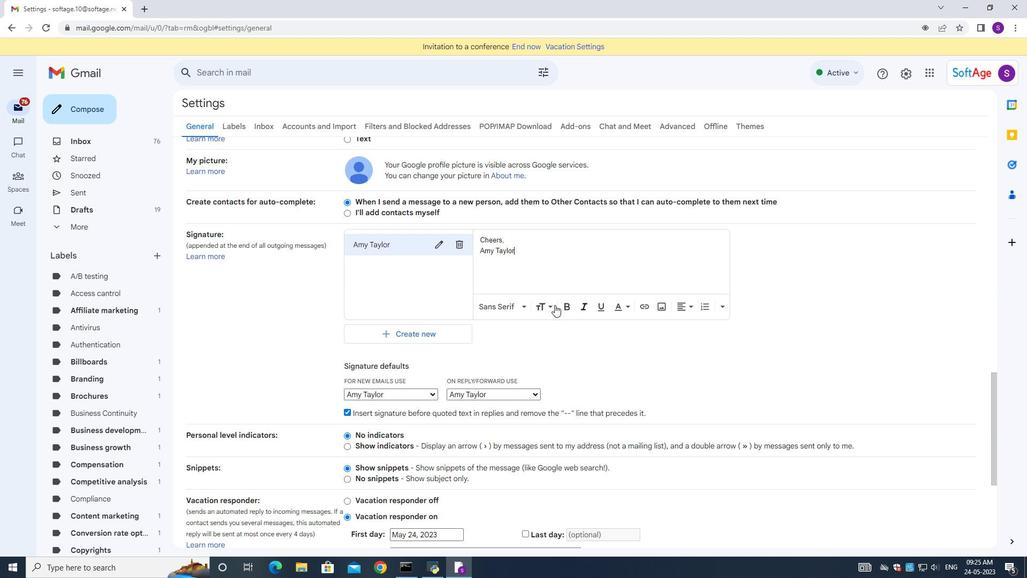 
Action: Mouse moved to (558, 306)
Screenshot: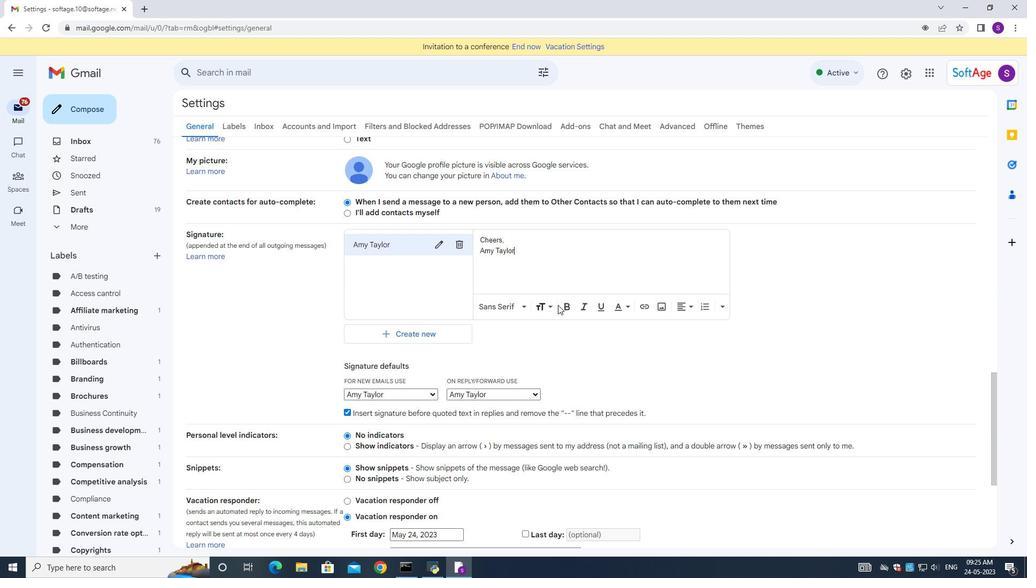 
Action: Mouse scrolled (558, 306) with delta (0, 0)
Screenshot: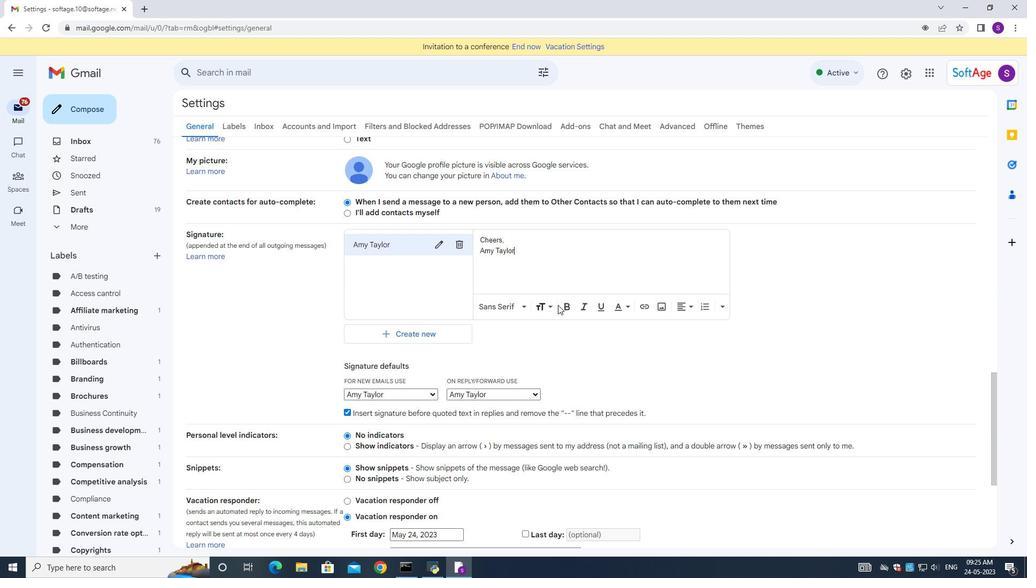 
Action: Mouse moved to (557, 330)
Screenshot: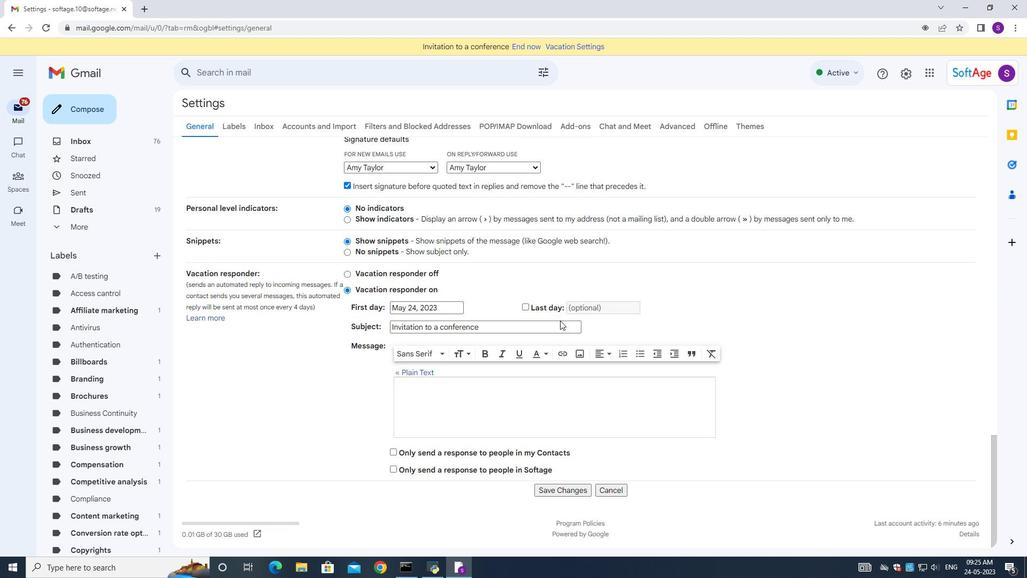 
Action: Mouse scrolled (557, 330) with delta (0, 0)
Screenshot: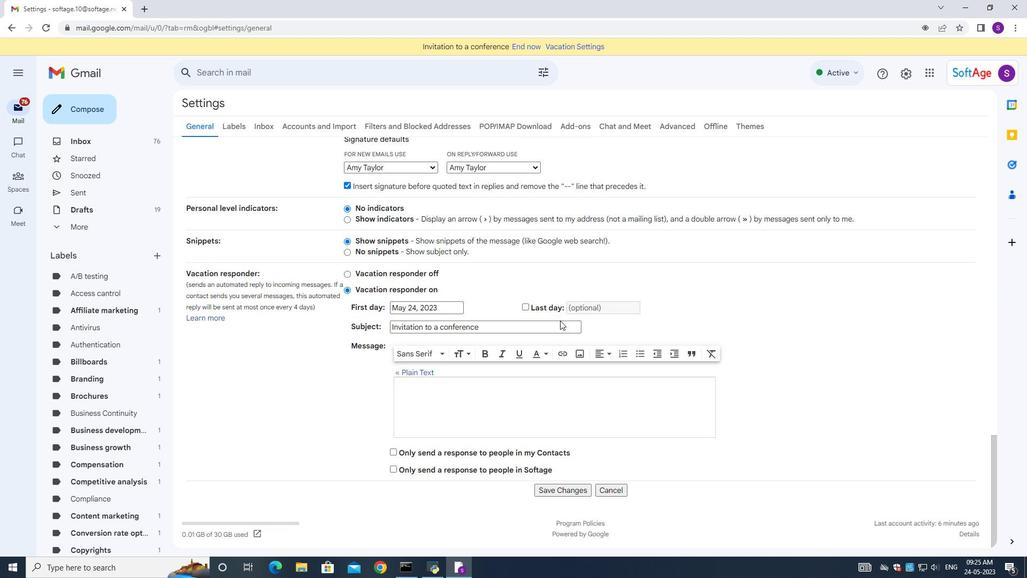 
Action: Mouse moved to (557, 331)
Screenshot: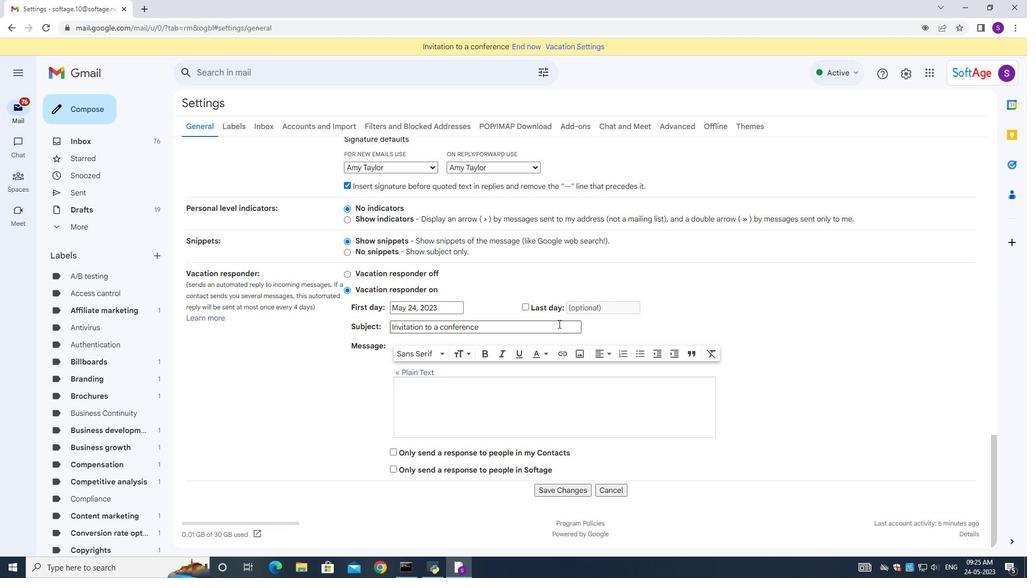 
Action: Mouse scrolled (557, 330) with delta (0, 0)
Screenshot: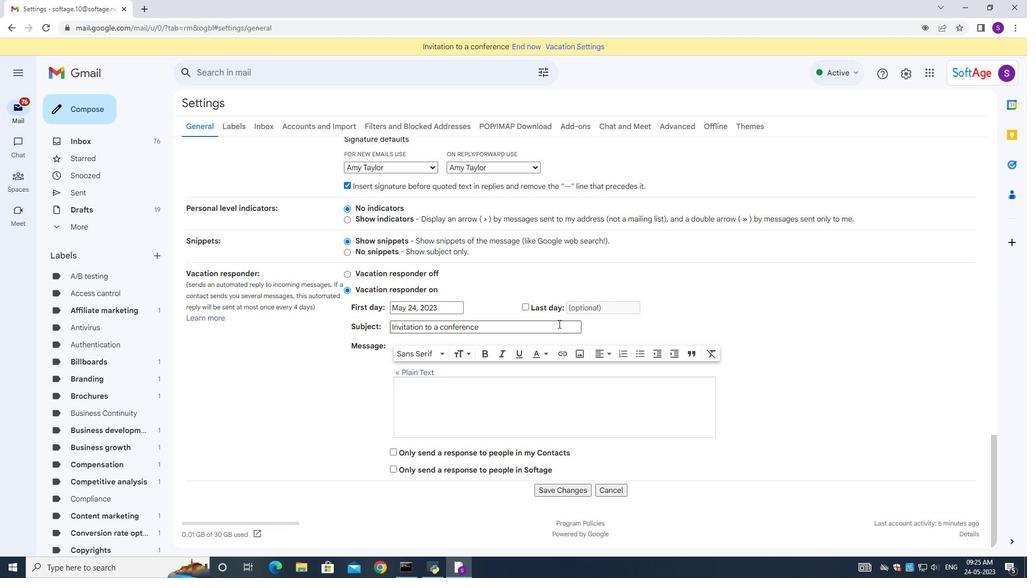 
Action: Mouse moved to (557, 331)
Screenshot: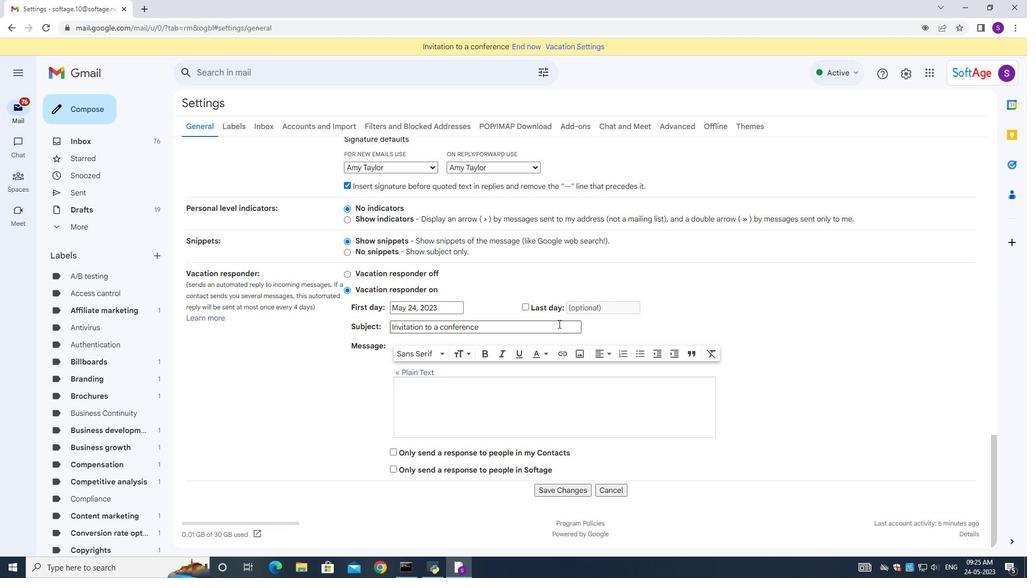 
Action: Mouse scrolled (557, 331) with delta (0, 0)
Screenshot: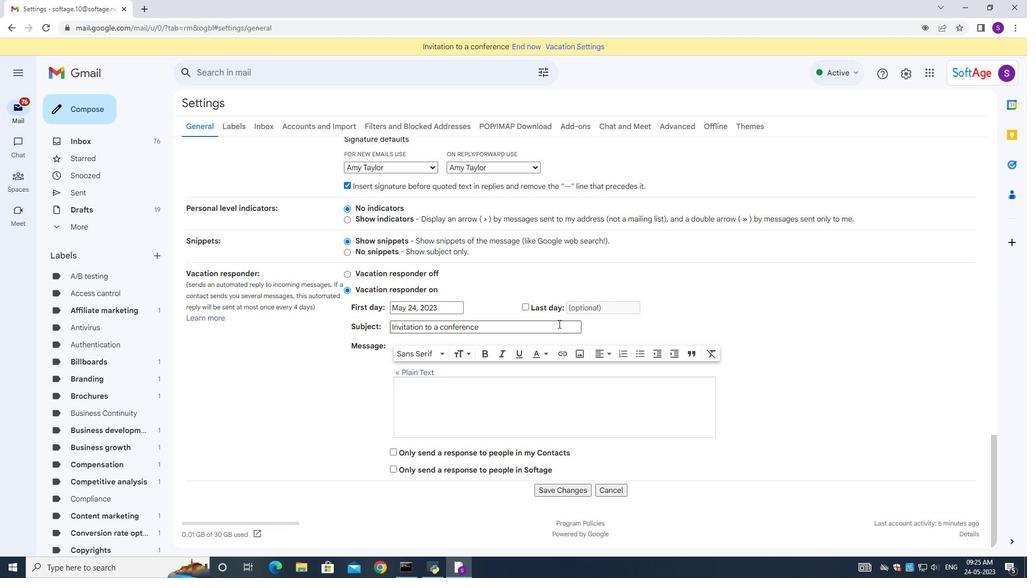 
Action: Mouse moved to (557, 331)
Screenshot: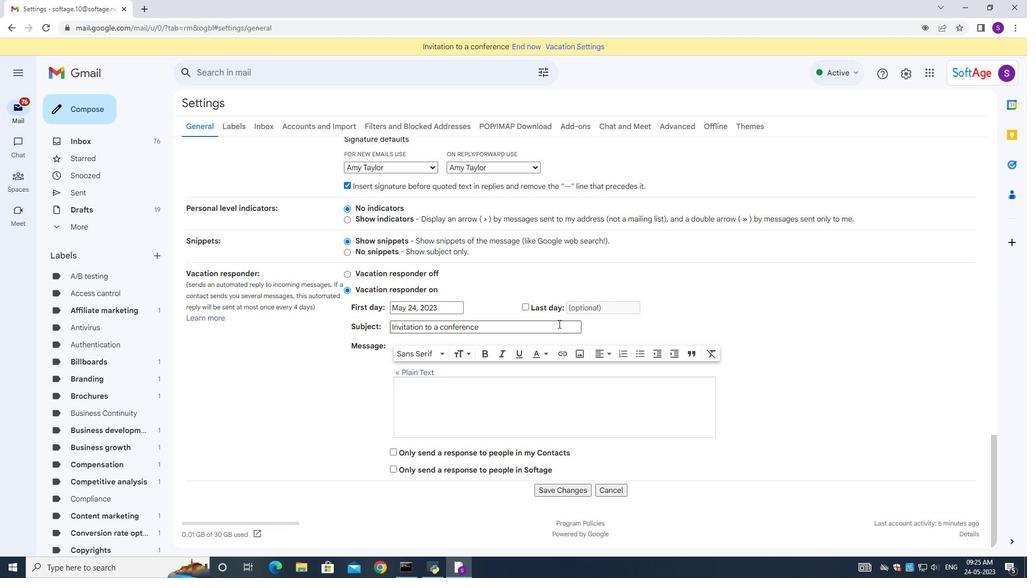 
Action: Mouse scrolled (557, 331) with delta (0, 0)
Screenshot: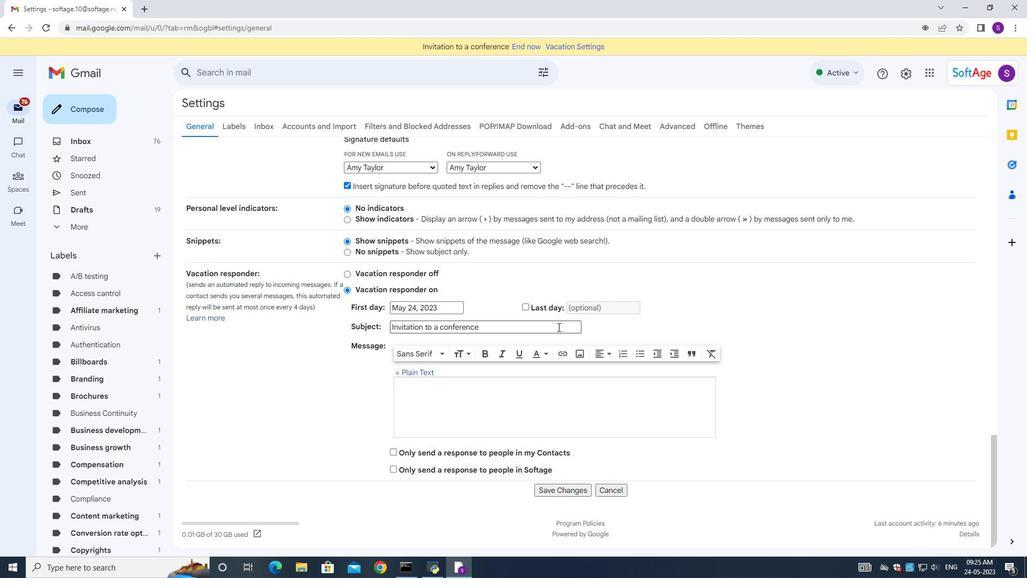 
Action: Mouse scrolled (557, 331) with delta (0, 0)
Screenshot: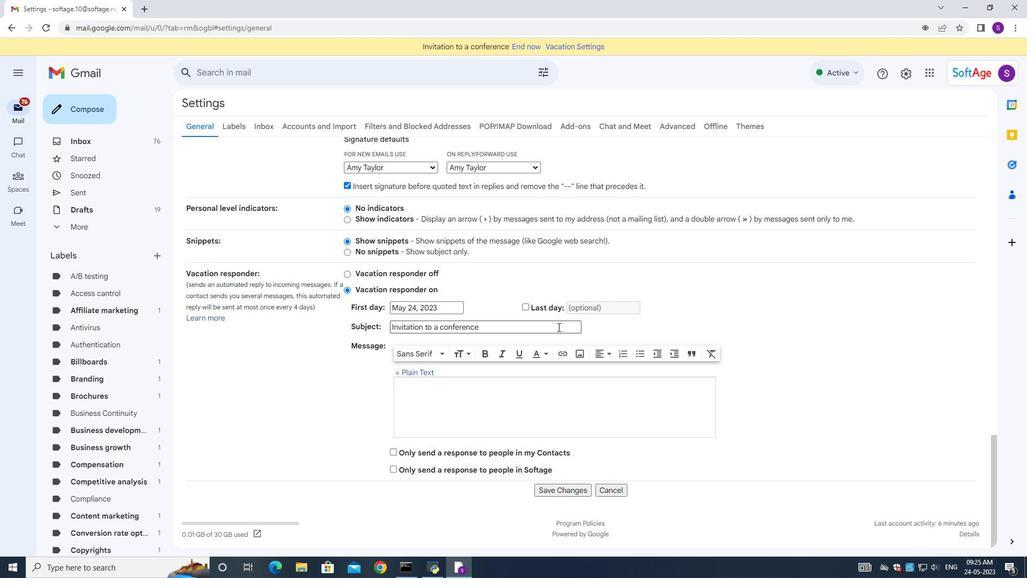 
Action: Mouse moved to (542, 489)
Screenshot: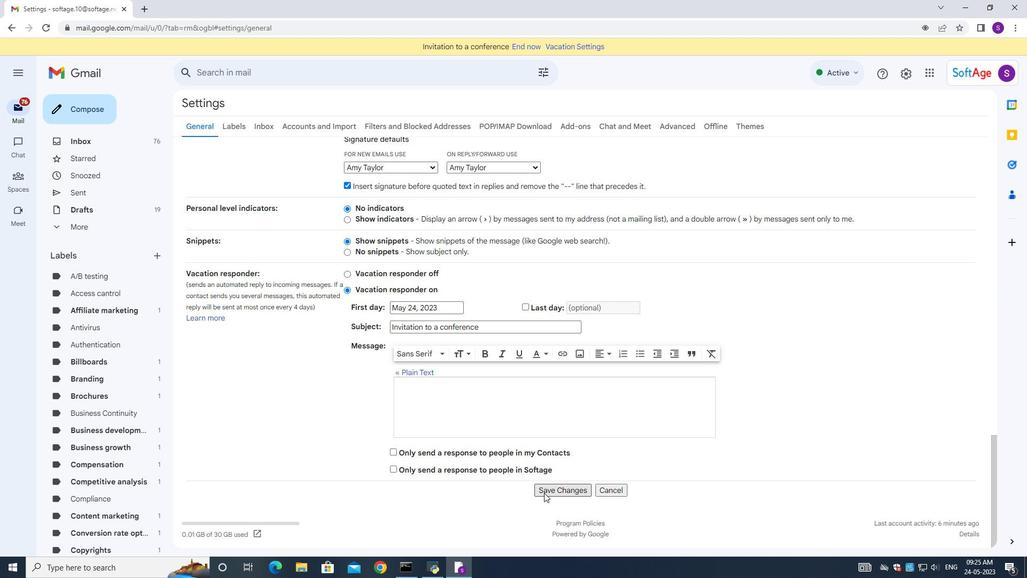 
Action: Mouse pressed left at (542, 489)
Screenshot: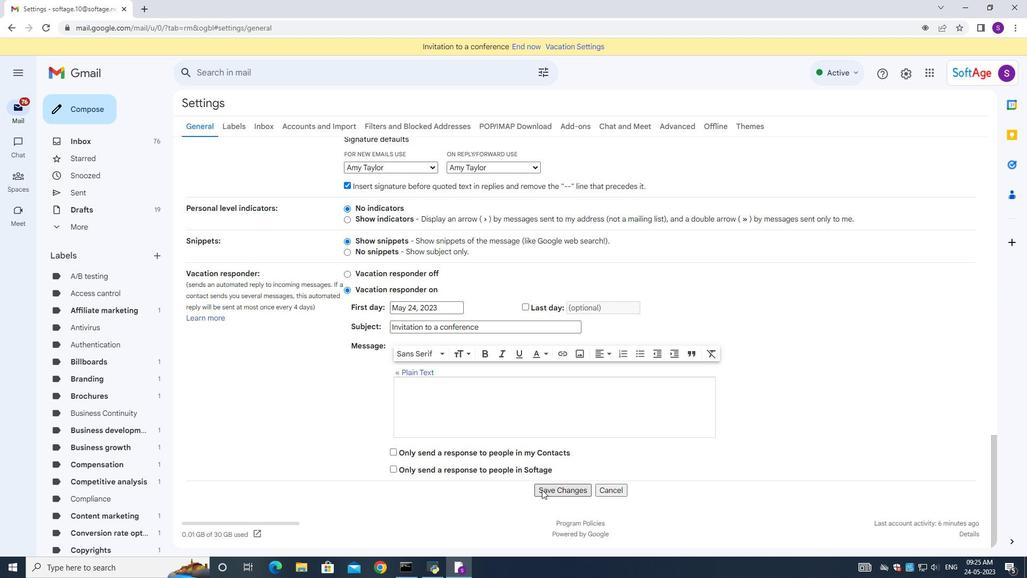 
Action: Mouse moved to (80, 119)
Screenshot: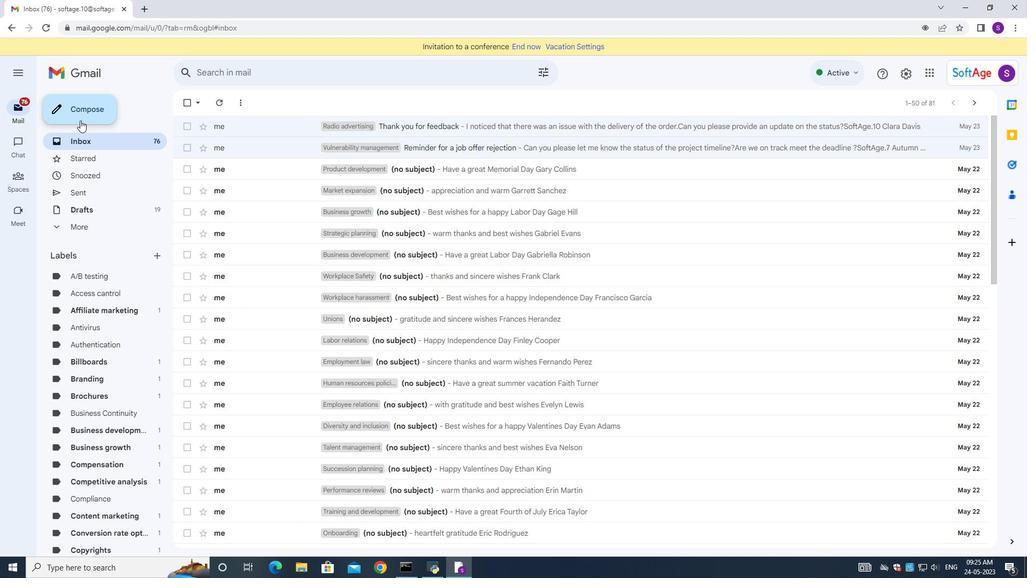 
Action: Mouse pressed left at (80, 119)
Screenshot: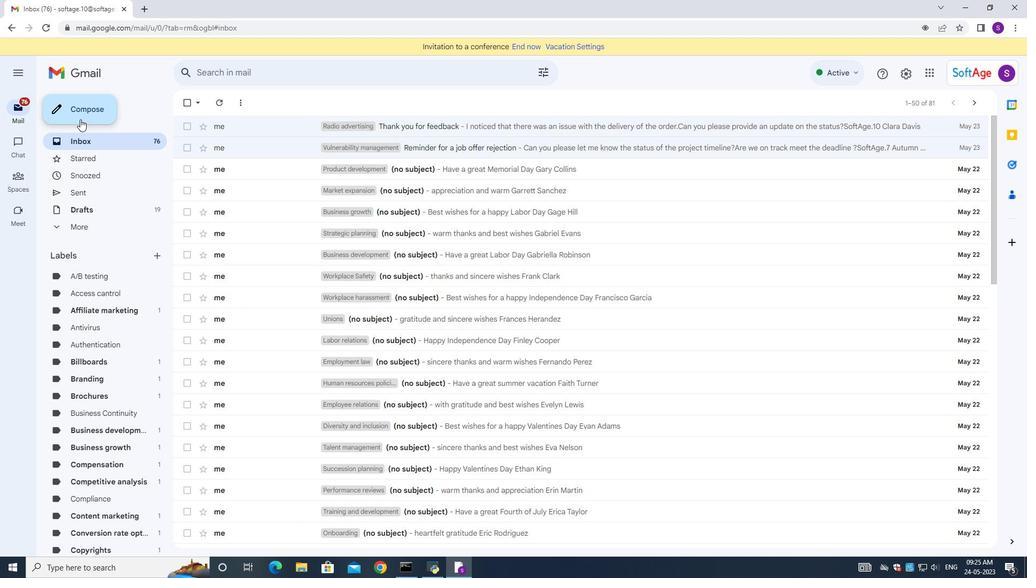 
Action: Mouse moved to (715, 263)
Screenshot: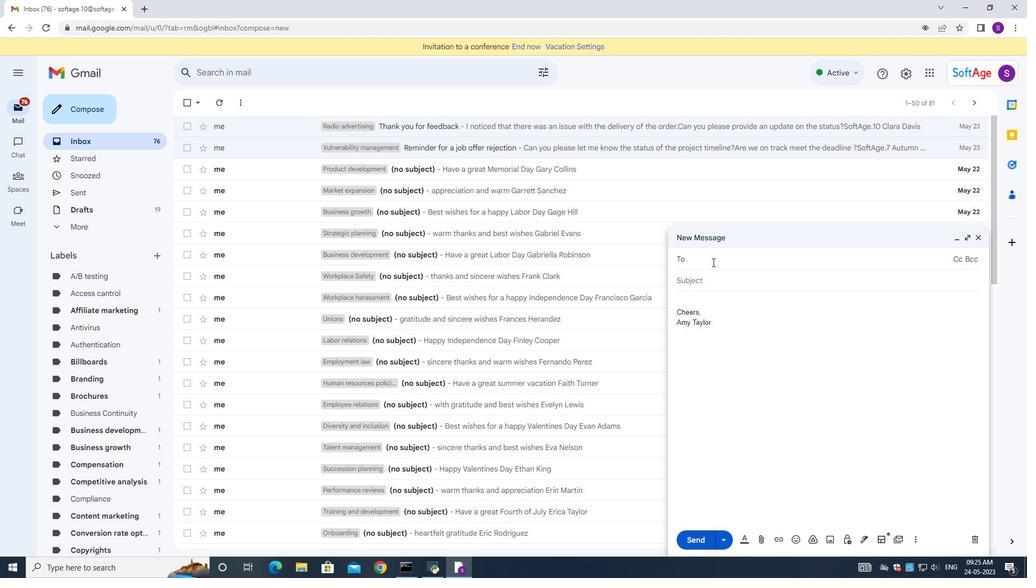 
Action: Key pressed <Key.shift>Softage.10<Key.shift><Key.shift><Key.shift><Key.shift><Key.shift><Key.shift><Key.shift><Key.shift><Key.shift><Key.shift><Key.shift><Key.shift>@softage.net
Screenshot: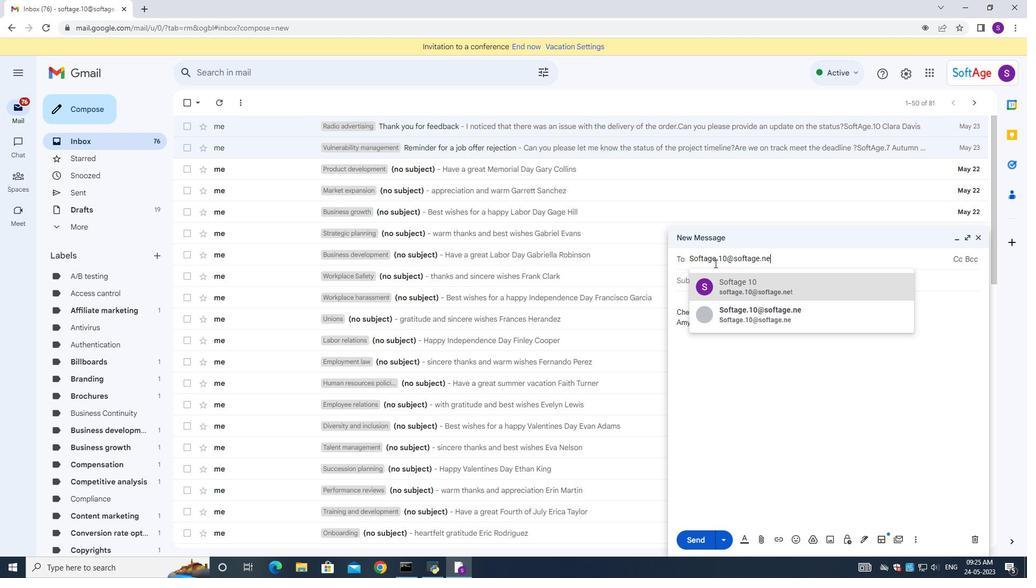 
Action: Mouse moved to (733, 285)
Screenshot: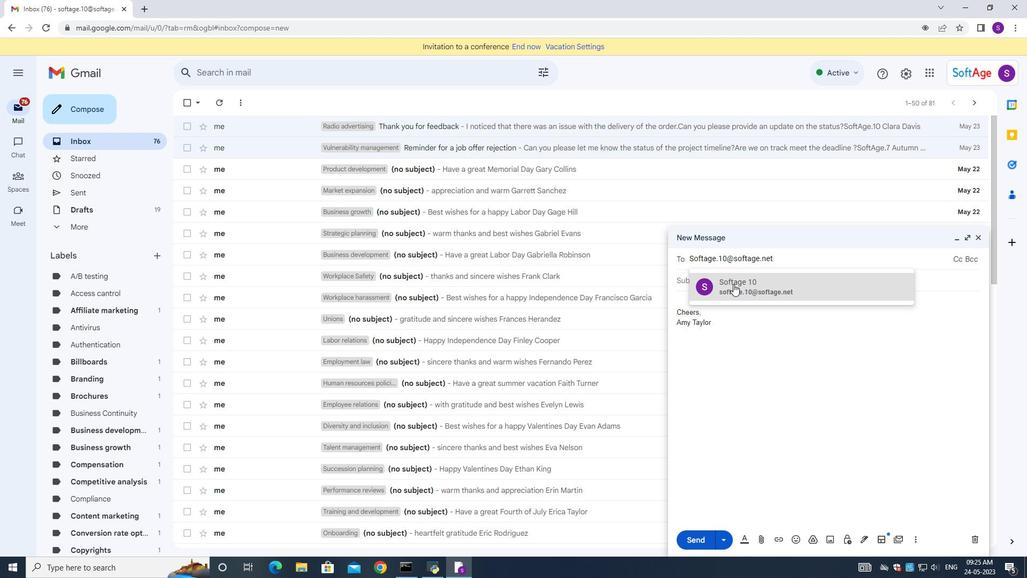 
Action: Mouse pressed left at (735, 285)
Screenshot: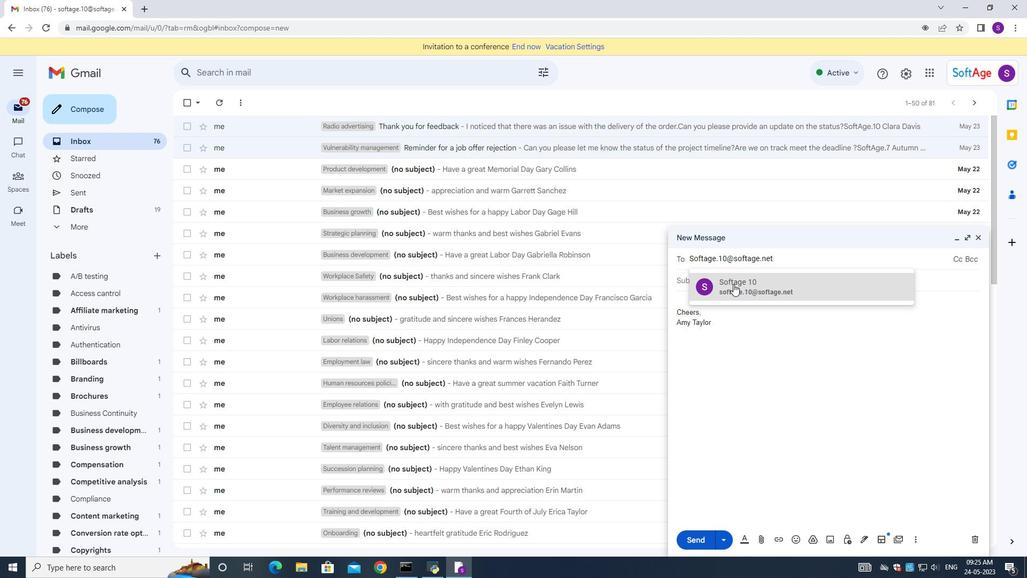 
Action: Mouse moved to (914, 537)
Screenshot: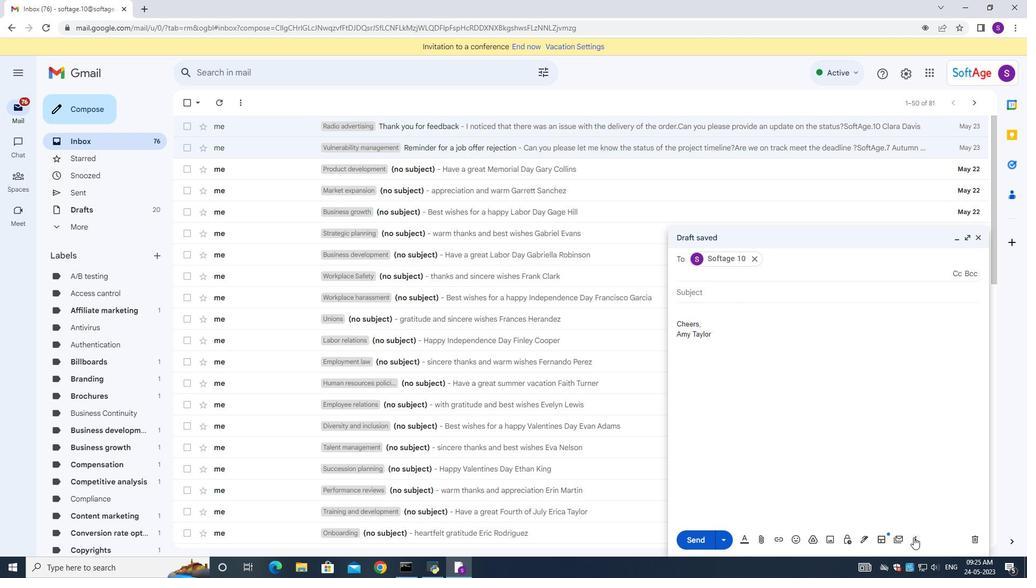 
Action: Mouse pressed left at (914, 537)
Screenshot: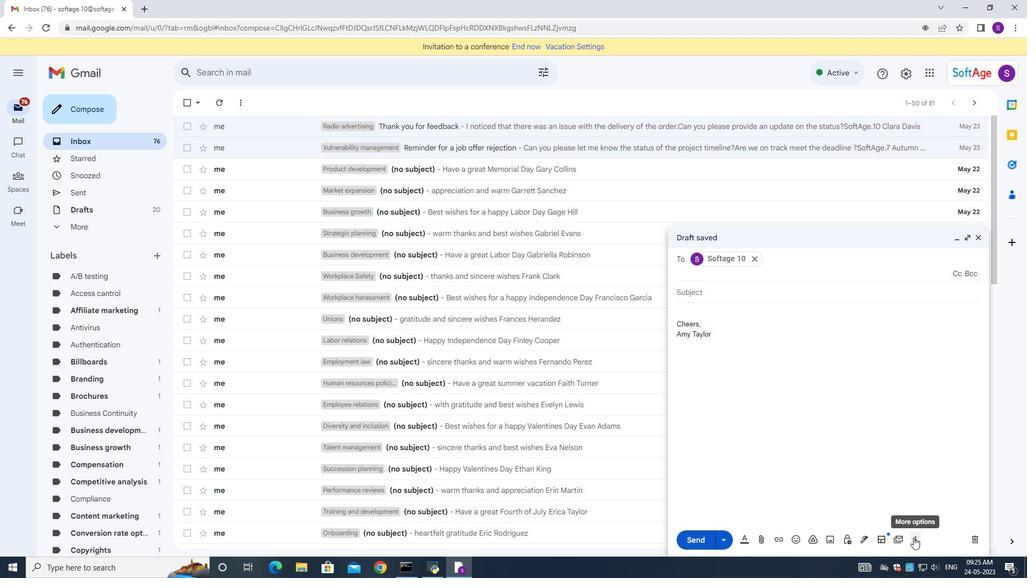 
Action: Mouse moved to (834, 443)
Screenshot: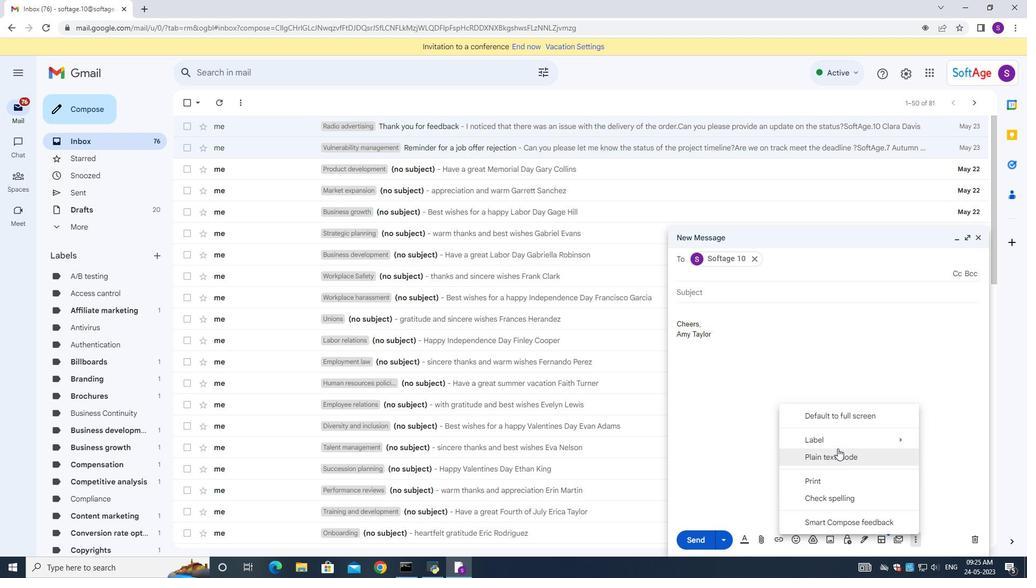 
Action: Mouse pressed left at (834, 443)
Screenshot: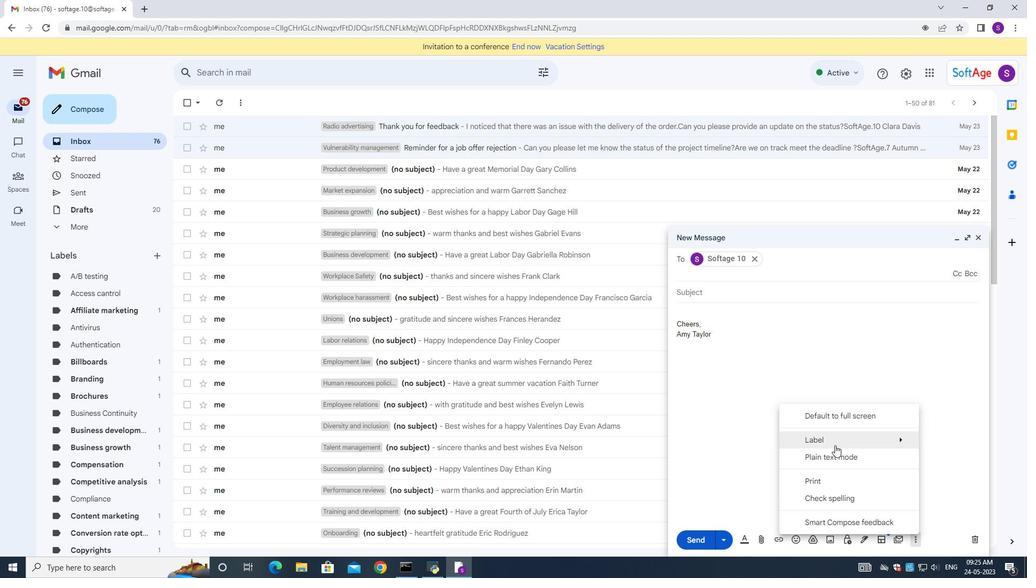 
Action: Mouse moved to (633, 418)
Screenshot: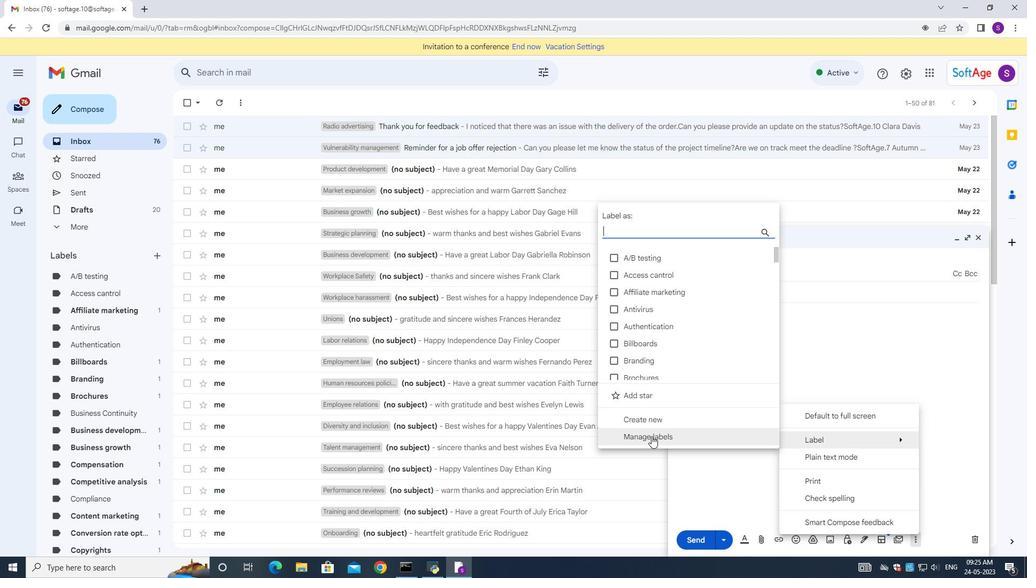 
Action: Mouse pressed left at (633, 418)
Screenshot: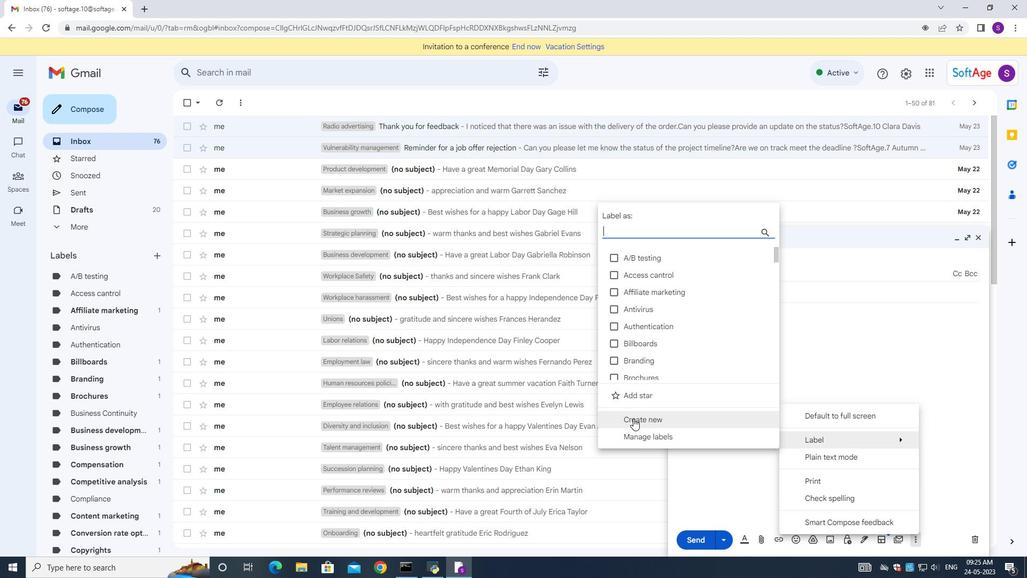 
Action: Mouse moved to (634, 422)
Screenshot: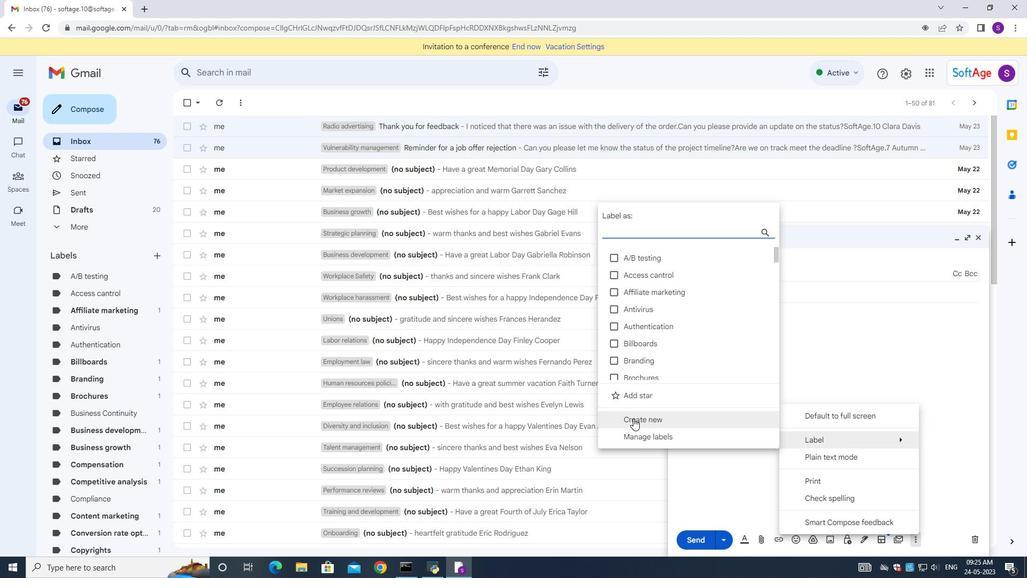 
Action: Key pressed pho<Key.backspace><Key.backspace><Key.backspace><Key.shift>Phishing<Key.space>
Screenshot: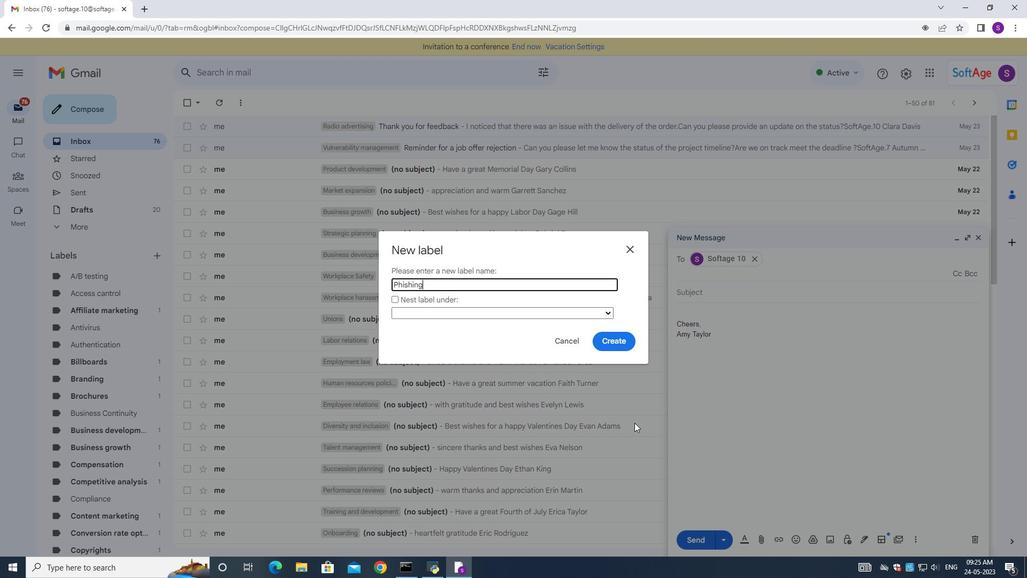 
Action: Mouse moved to (614, 346)
Screenshot: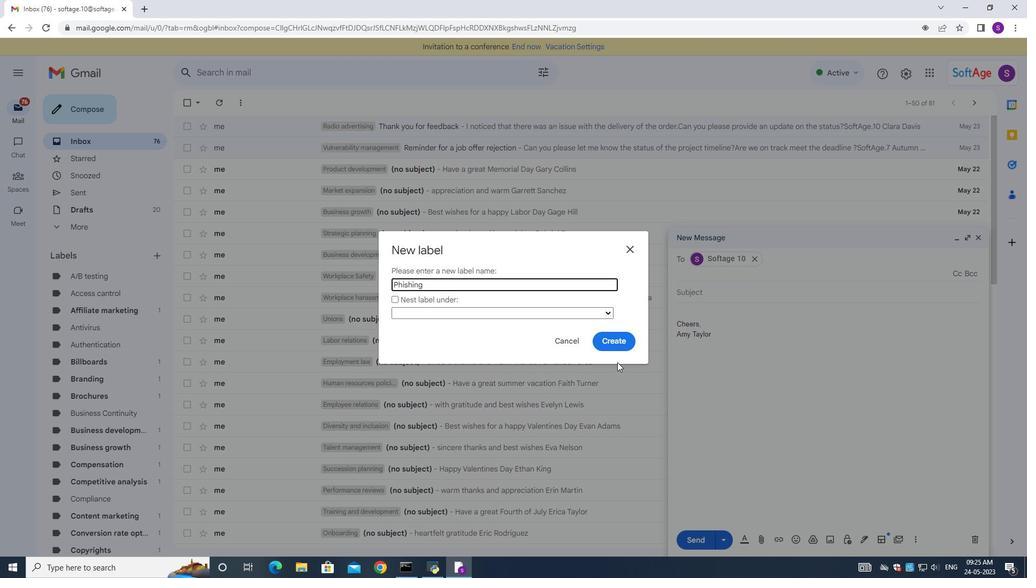 
Action: Mouse pressed left at (614, 346)
Screenshot: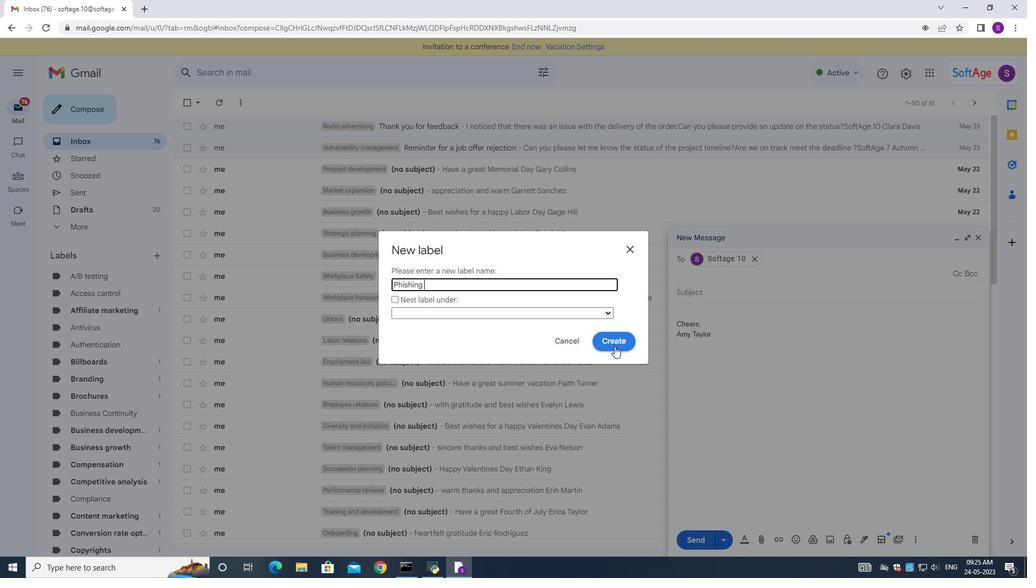 
Action: Mouse moved to (629, 246)
Screenshot: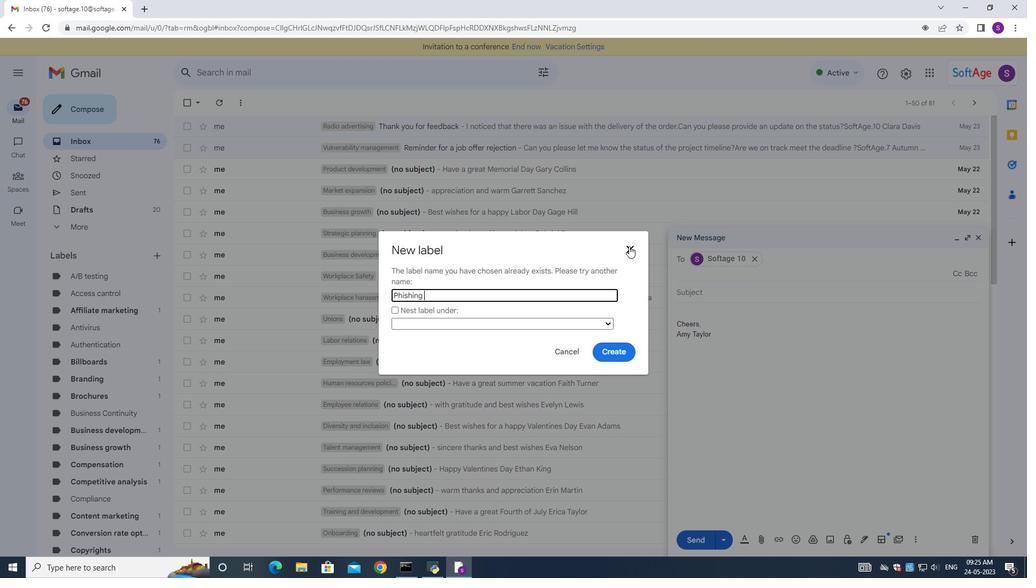 
Action: Mouse pressed left at (629, 246)
Screenshot: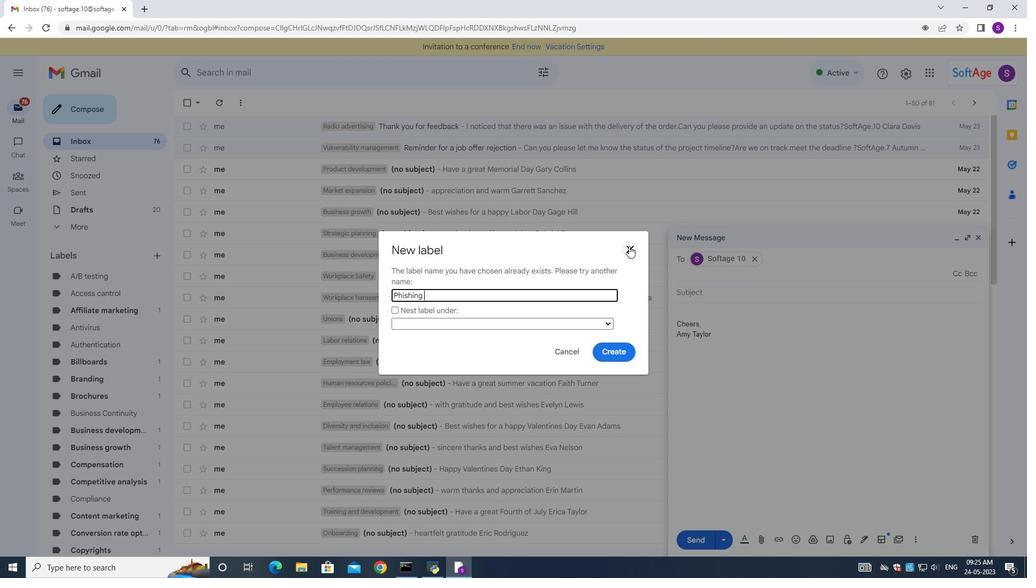 
Action: Mouse moved to (912, 535)
Screenshot: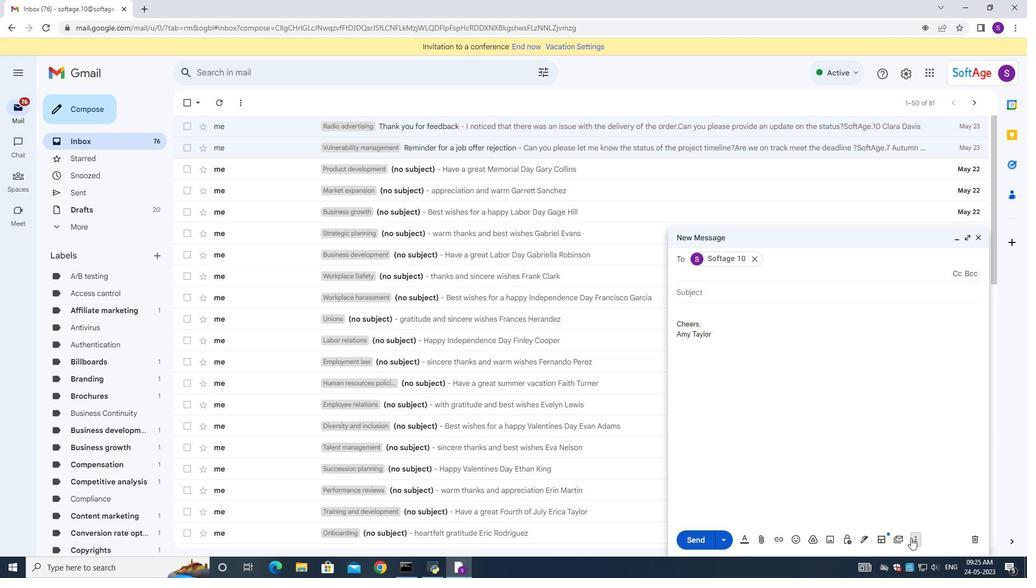 
Action: Mouse pressed left at (912, 535)
Screenshot: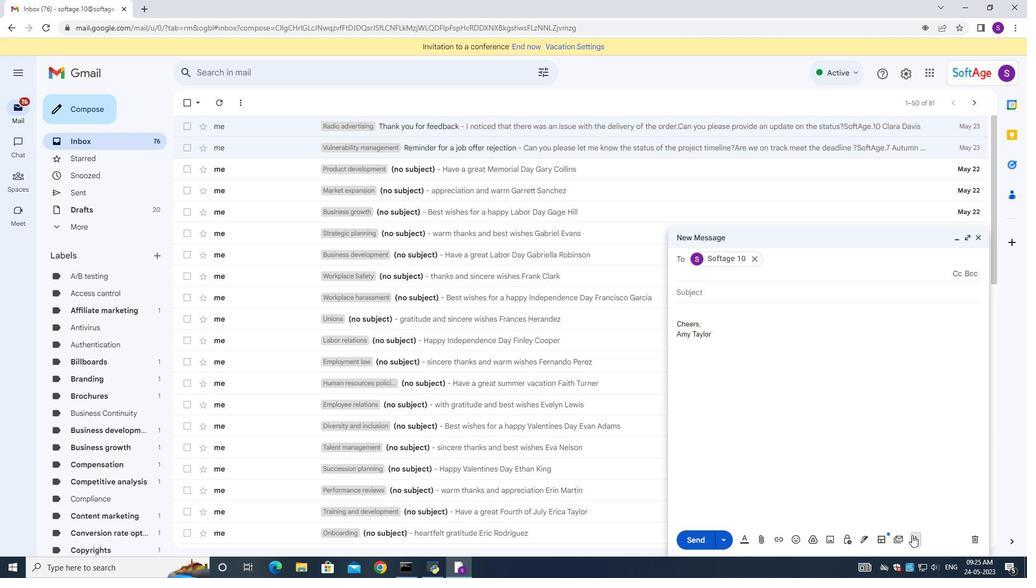 
Action: Mouse moved to (655, 237)
Screenshot: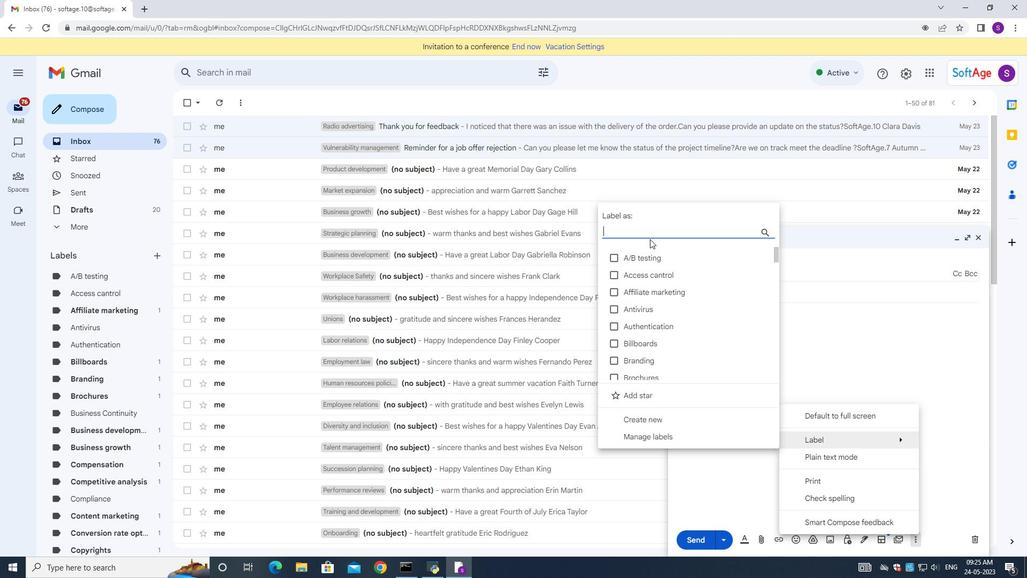 
Action: Key pressed phi
Screenshot: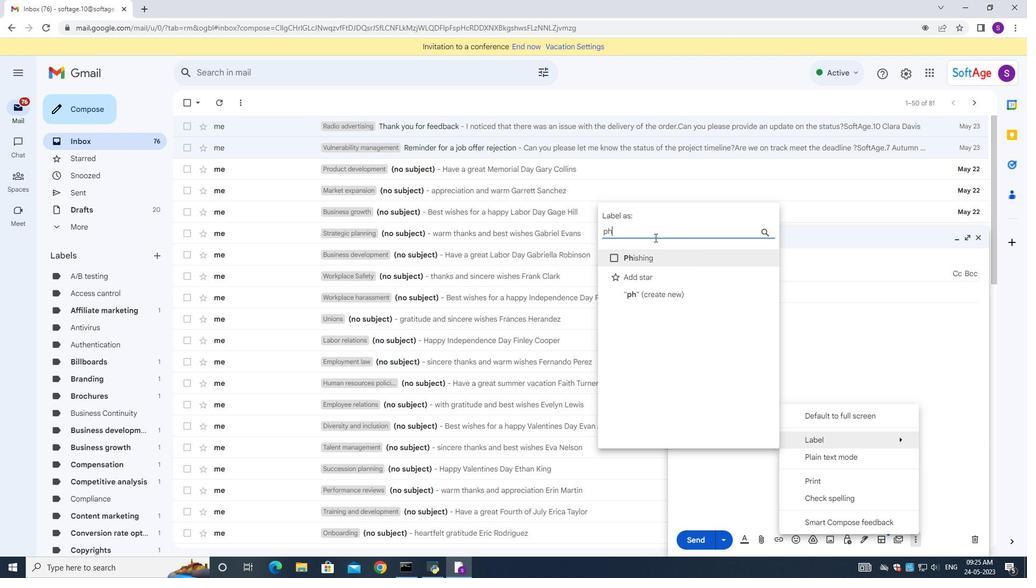 
Action: Mouse moved to (613, 256)
Screenshot: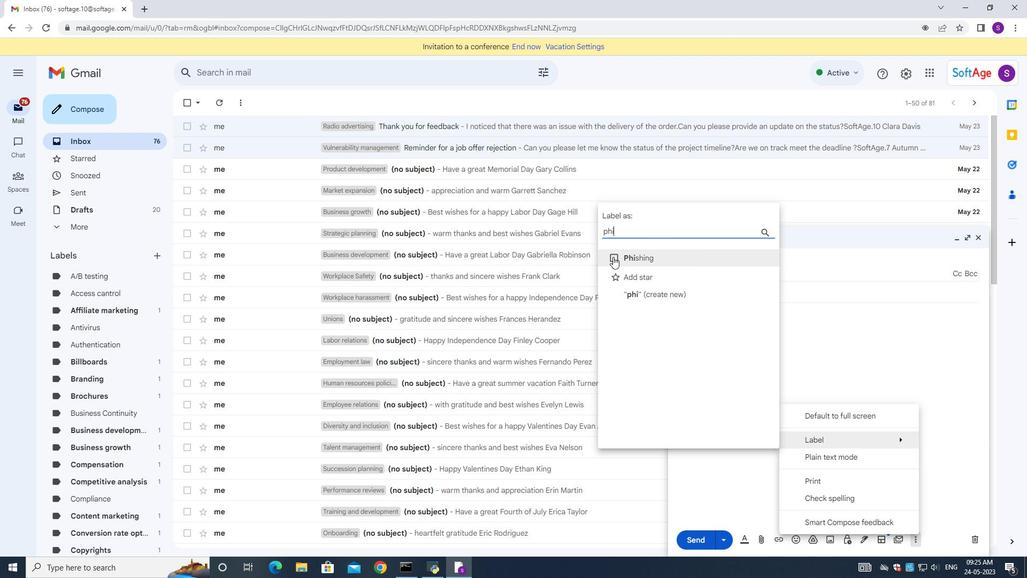 
Action: Mouse pressed left at (613, 256)
Screenshot: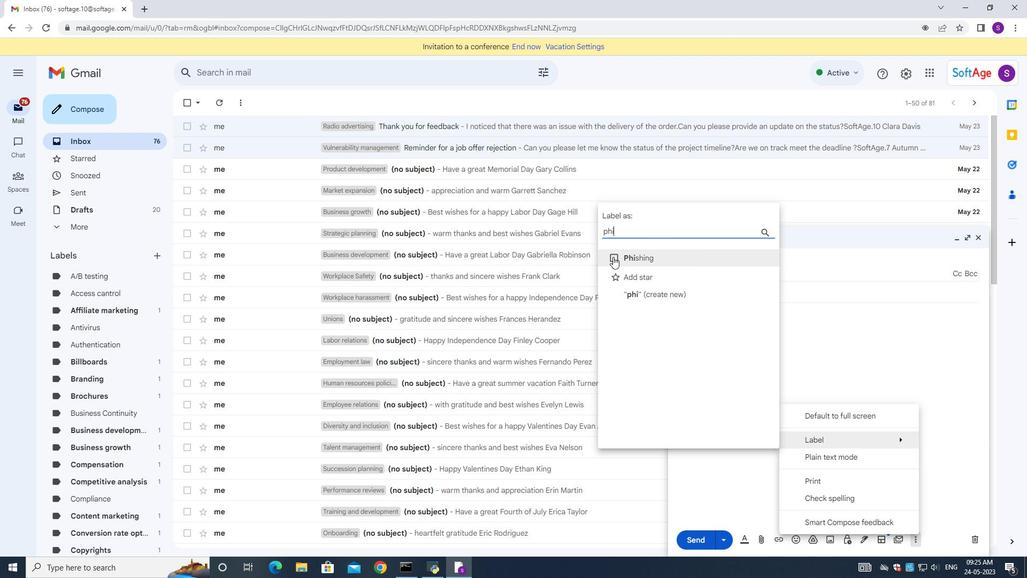 
Action: Mouse moved to (628, 297)
Screenshot: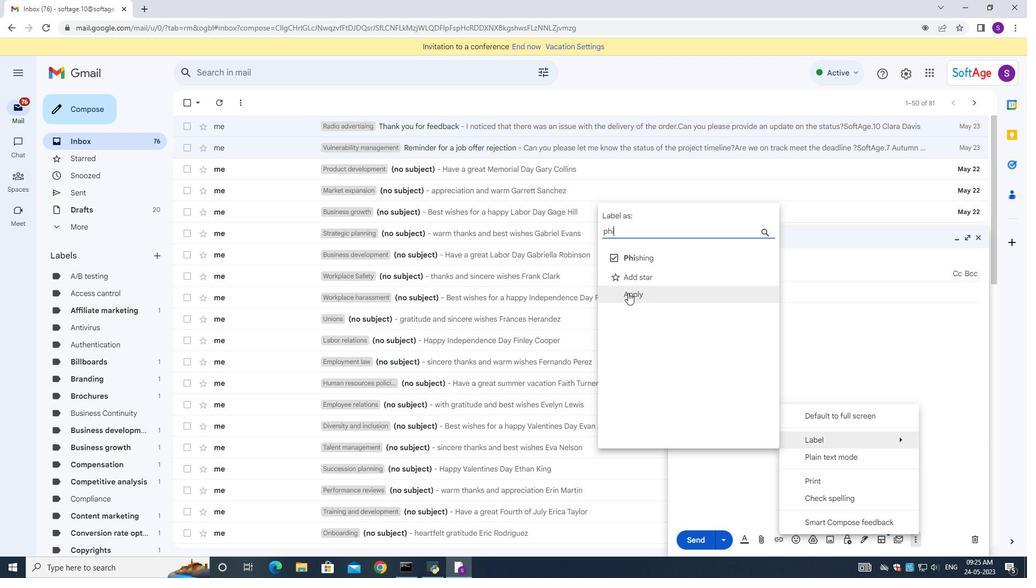 
Action: Mouse pressed left at (628, 297)
Screenshot: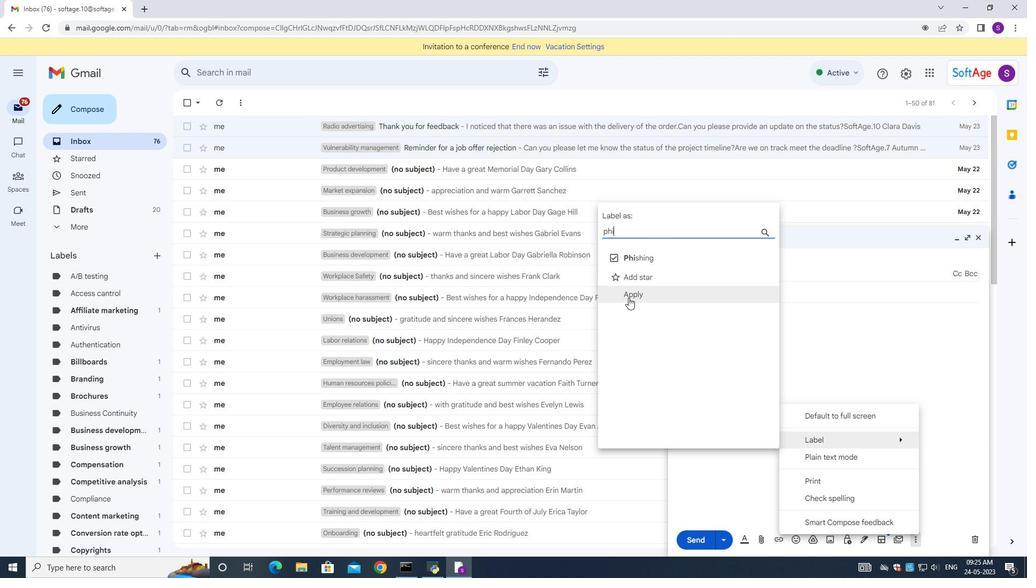 
Action: Mouse moved to (764, 443)
Screenshot: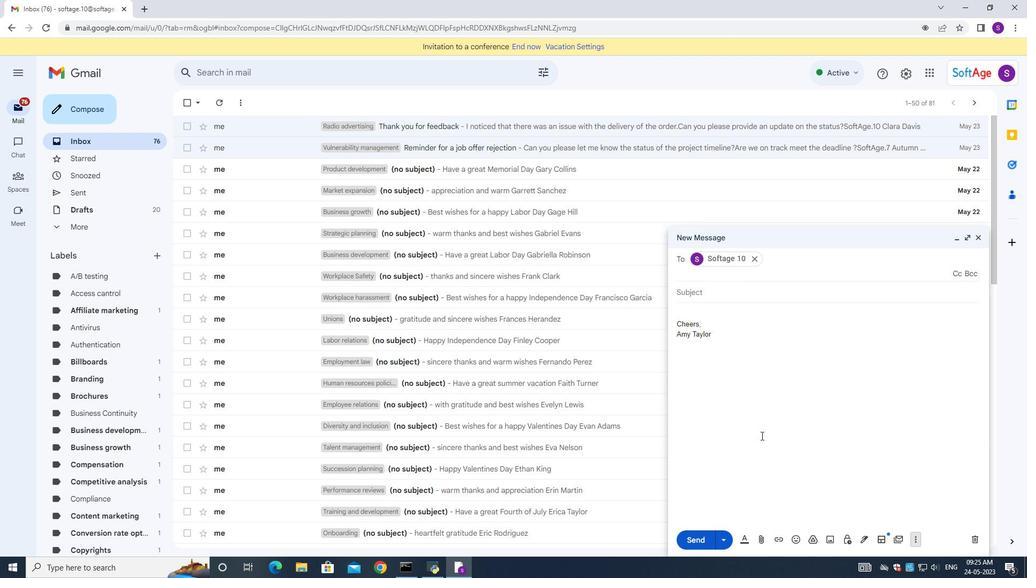 
